 Task: Look for space in Sonāmukhi, India from 9th June, 2023 to 16th June, 2023 for 2 adults in price range Rs.8000 to Rs.16000. Place can be entire place with 2 bedrooms having 2 beds and 1 bathroom. Property type can be house, flat, guest house. Booking option can be shelf check-in. Required host language is English.
Action: Mouse moved to (406, 75)
Screenshot: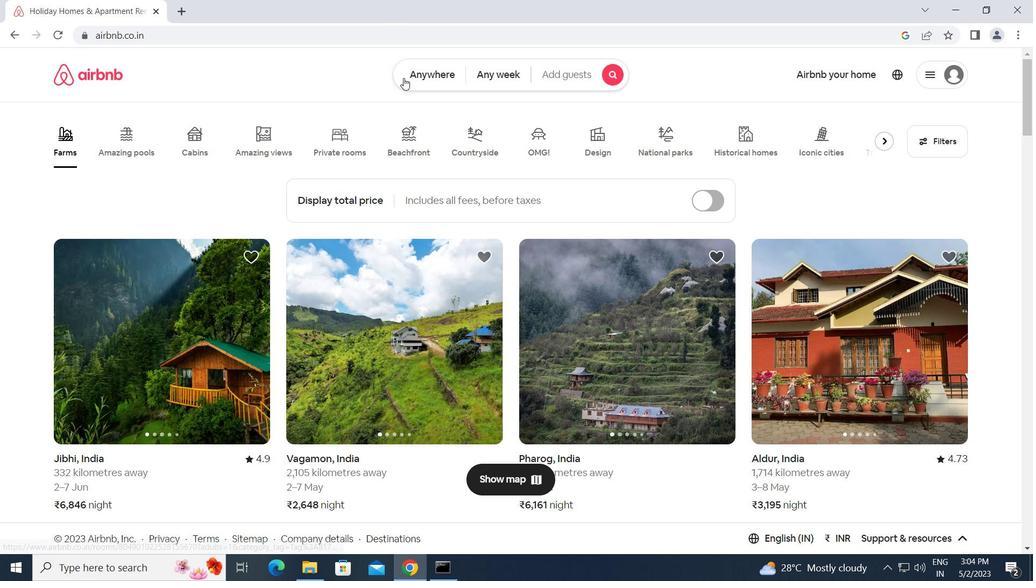 
Action: Mouse pressed left at (406, 75)
Screenshot: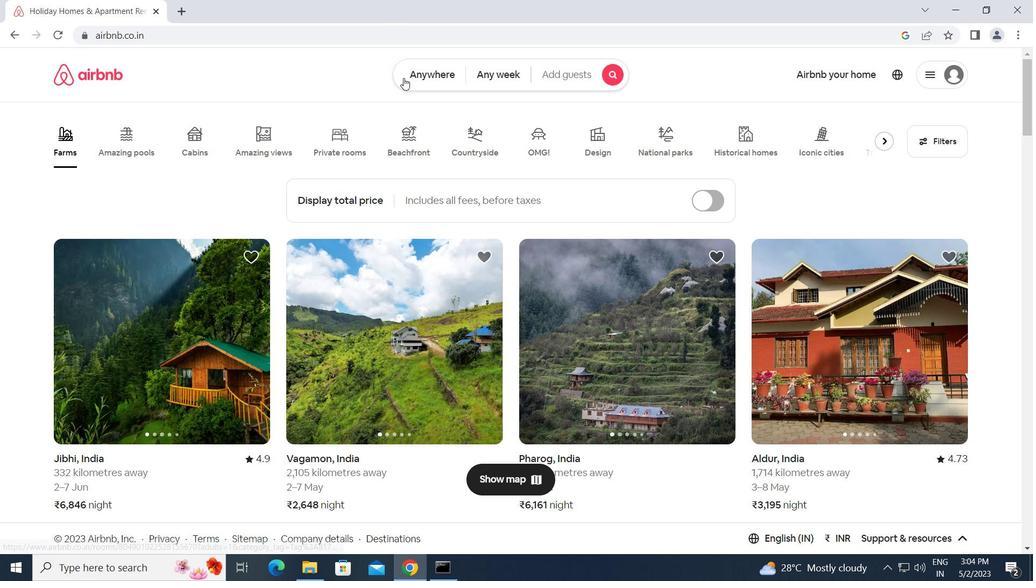
Action: Mouse moved to (351, 112)
Screenshot: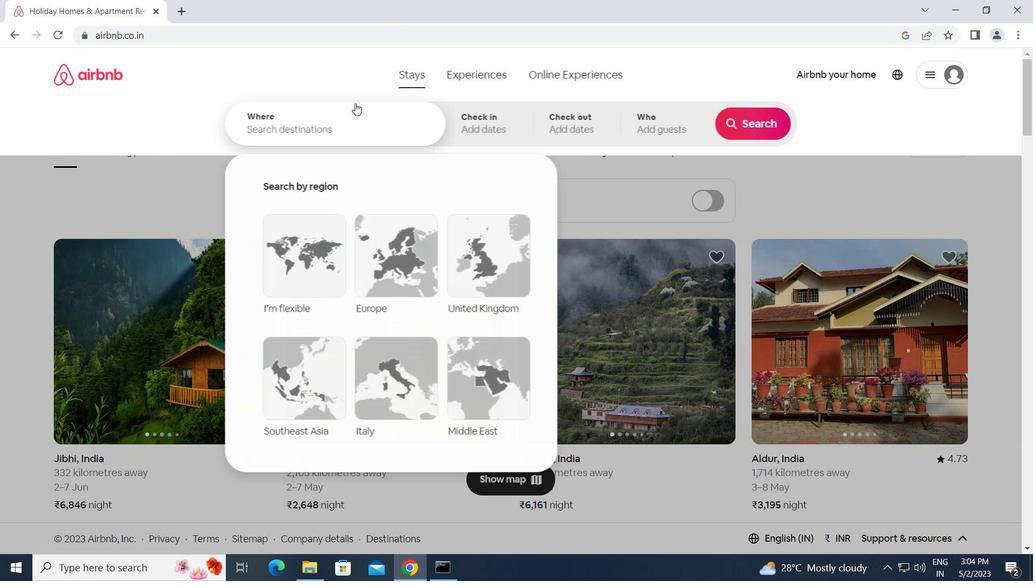 
Action: Mouse pressed left at (351, 112)
Screenshot: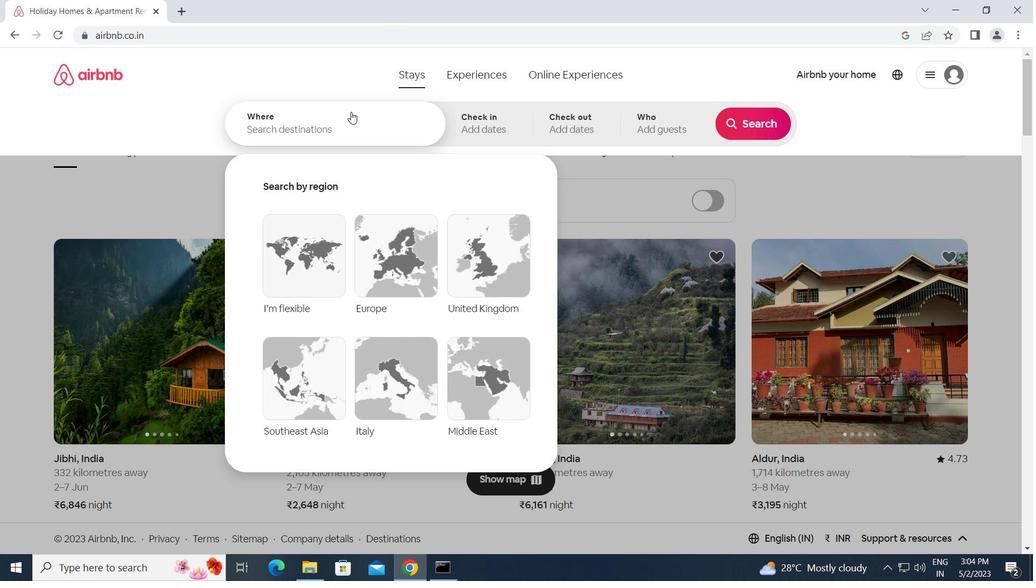 
Action: Key pressed s<Key.caps_lock>onamukhi,<Key.space><Key.caps_lock>i<Key.caps_lock>ndia<Key.enter>
Screenshot: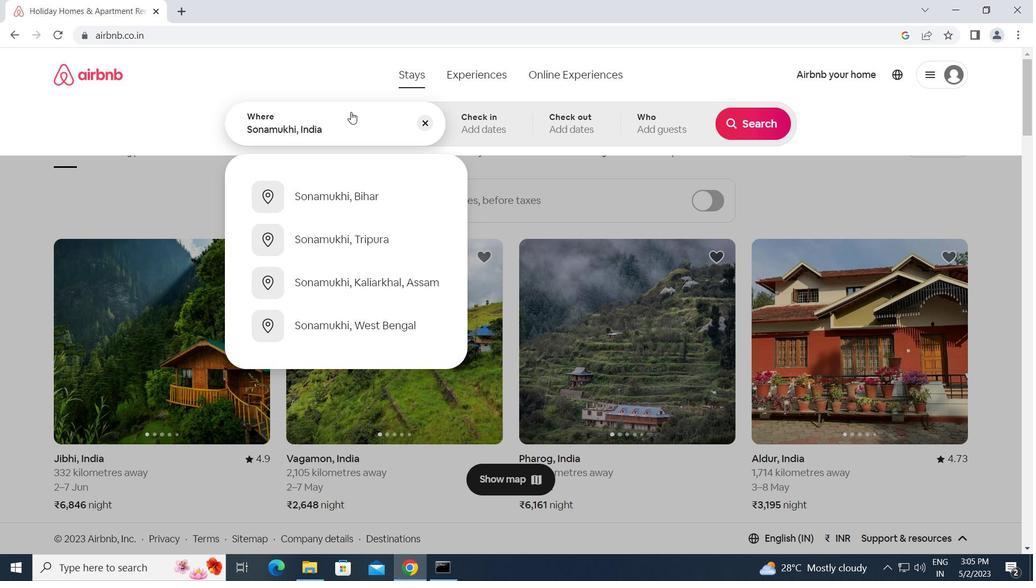 
Action: Mouse moved to (707, 318)
Screenshot: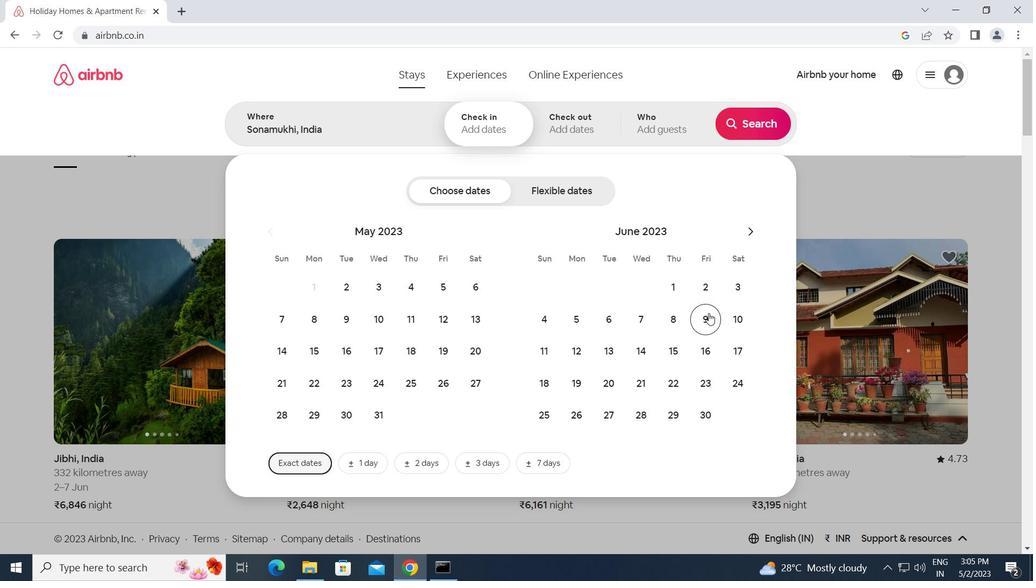 
Action: Mouse pressed left at (707, 318)
Screenshot: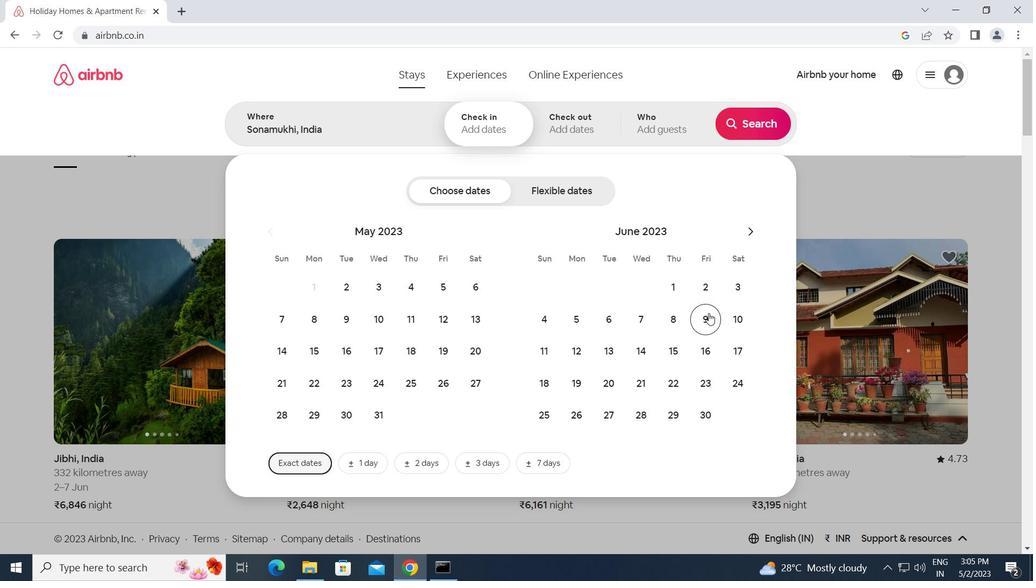 
Action: Mouse moved to (696, 346)
Screenshot: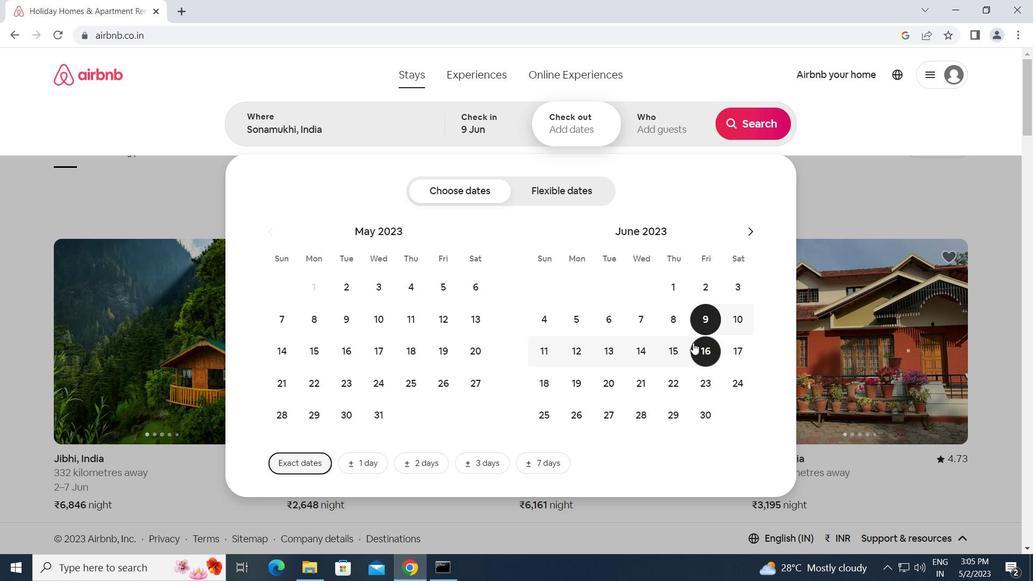 
Action: Mouse pressed left at (696, 346)
Screenshot: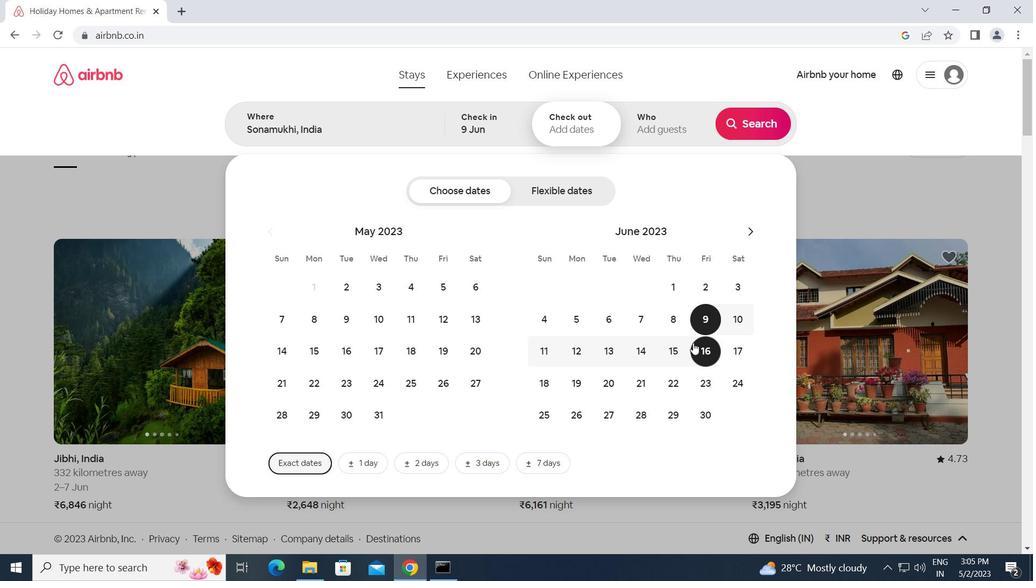 
Action: Mouse moved to (669, 122)
Screenshot: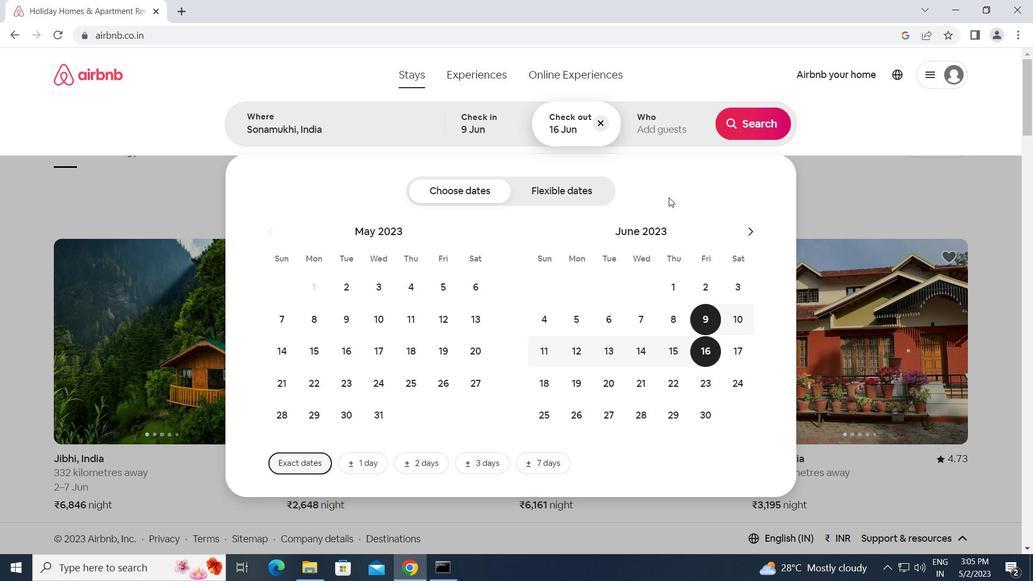 
Action: Mouse pressed left at (669, 122)
Screenshot: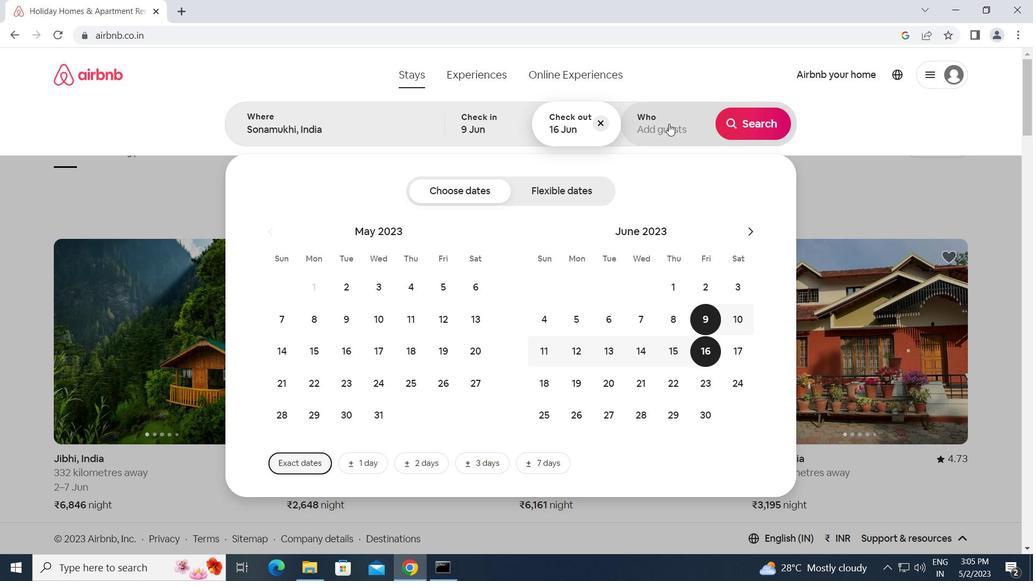 
Action: Mouse moved to (756, 187)
Screenshot: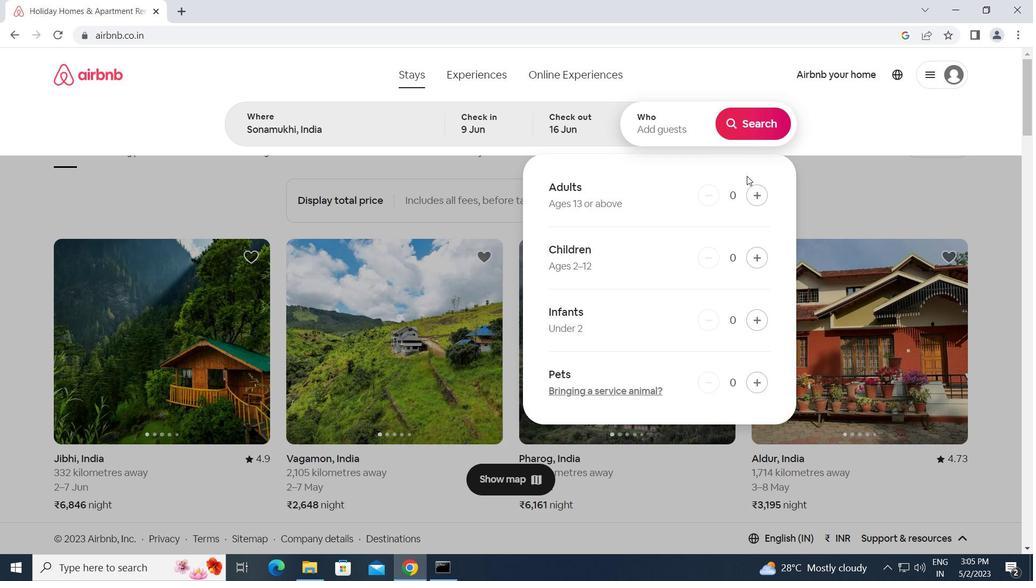 
Action: Mouse pressed left at (756, 187)
Screenshot: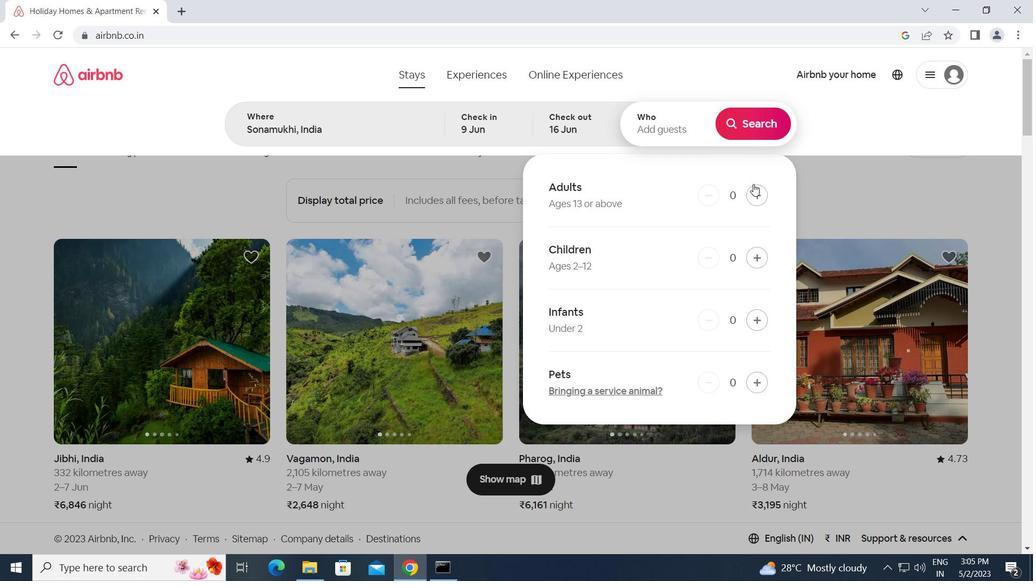 
Action: Mouse pressed left at (756, 187)
Screenshot: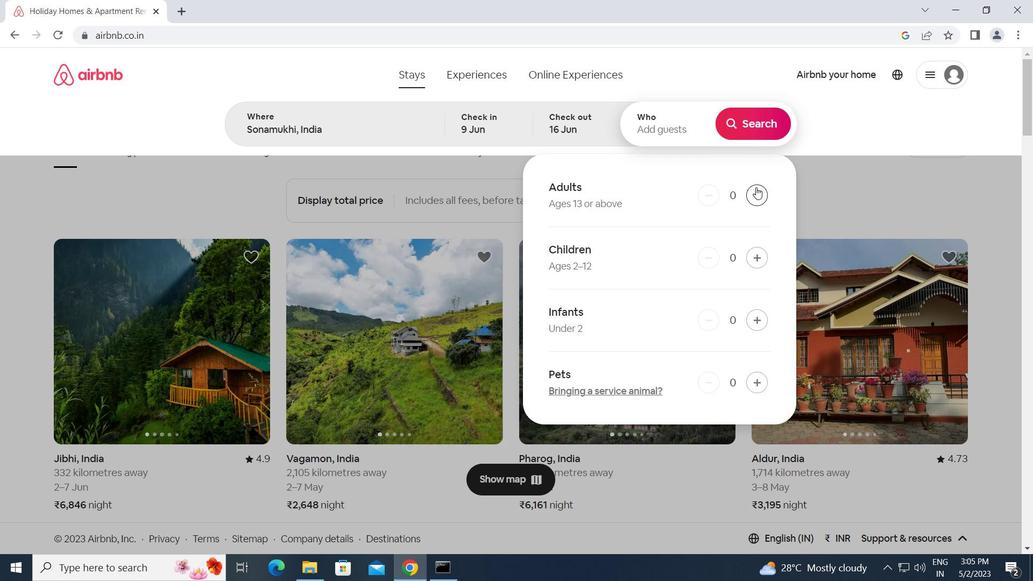 
Action: Mouse moved to (754, 126)
Screenshot: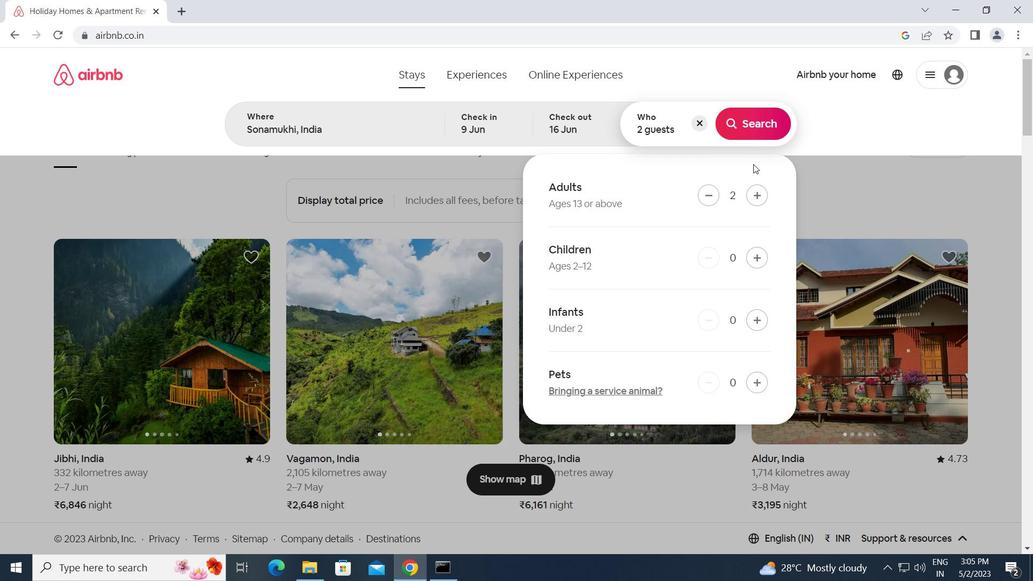 
Action: Mouse pressed left at (754, 126)
Screenshot: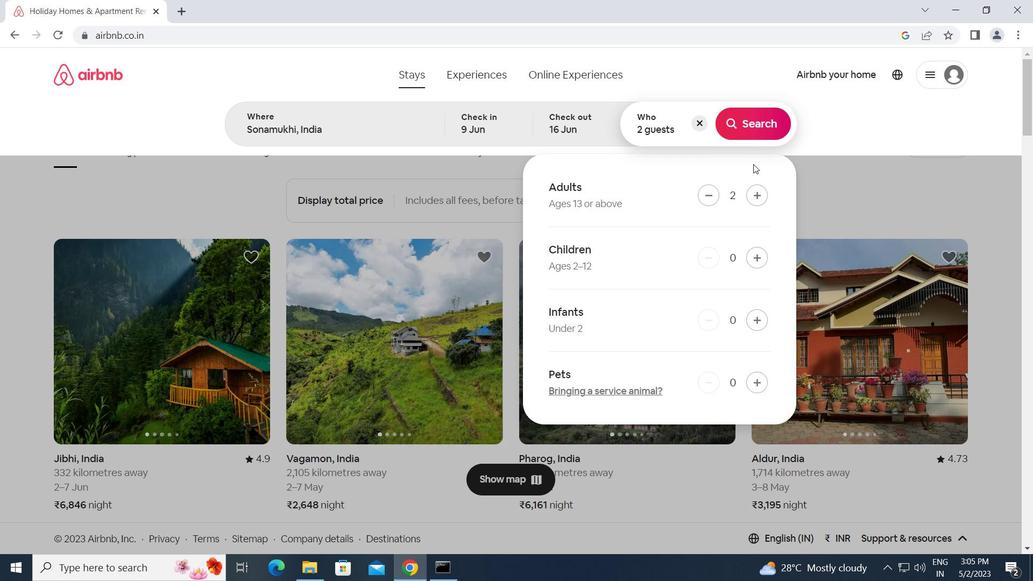 
Action: Mouse moved to (973, 132)
Screenshot: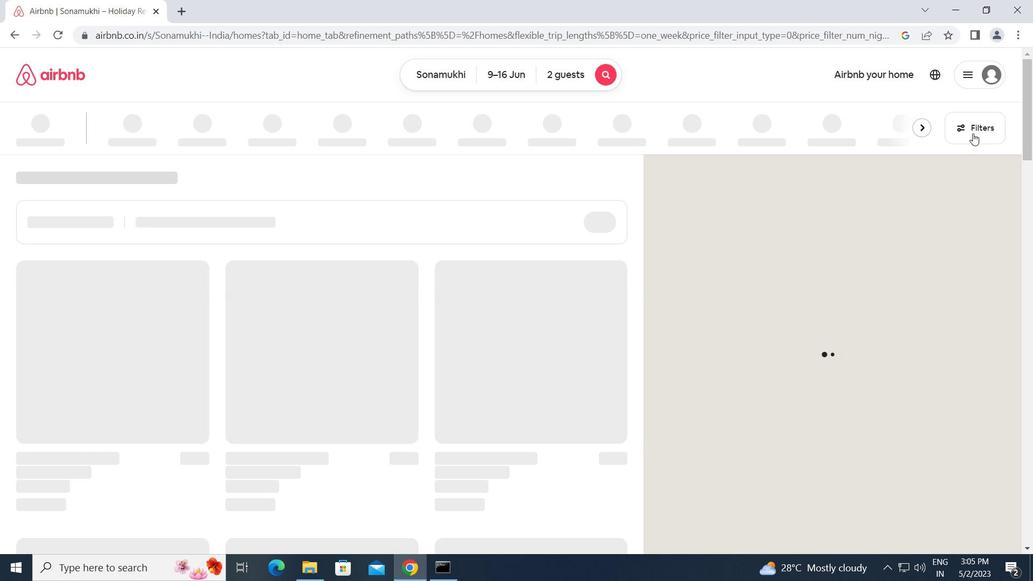 
Action: Mouse pressed left at (973, 132)
Screenshot: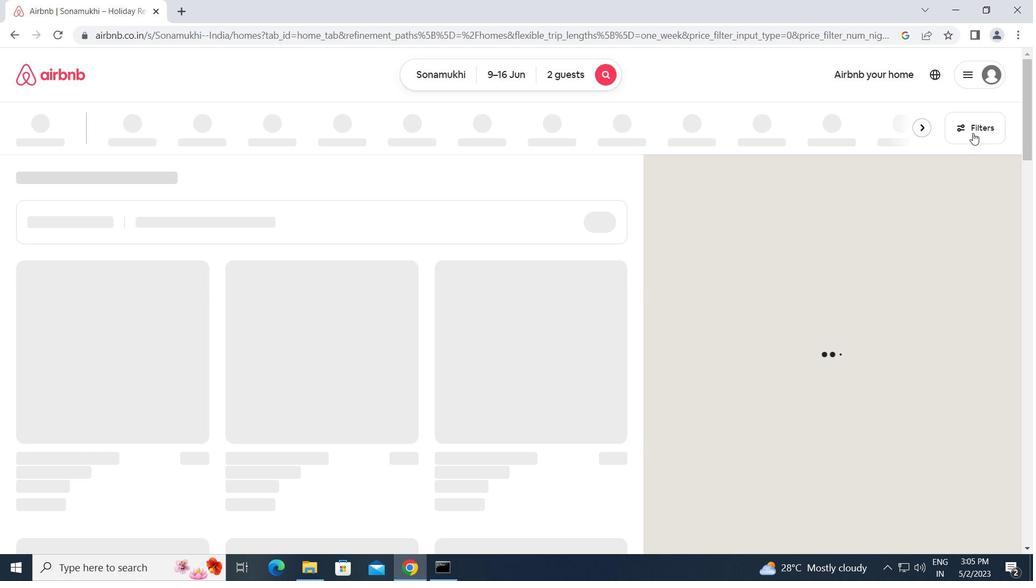 
Action: Mouse moved to (354, 301)
Screenshot: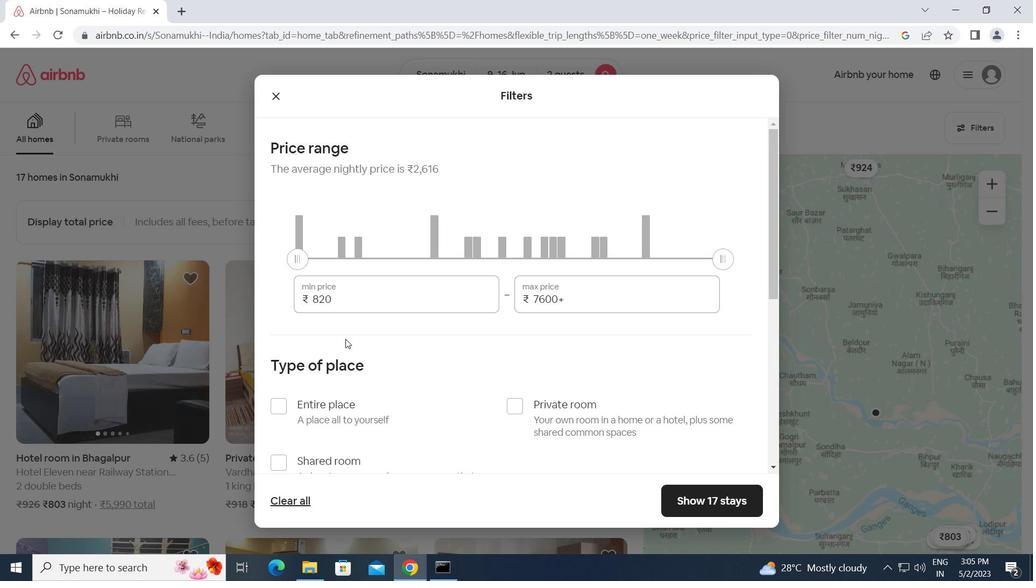 
Action: Mouse pressed left at (354, 301)
Screenshot: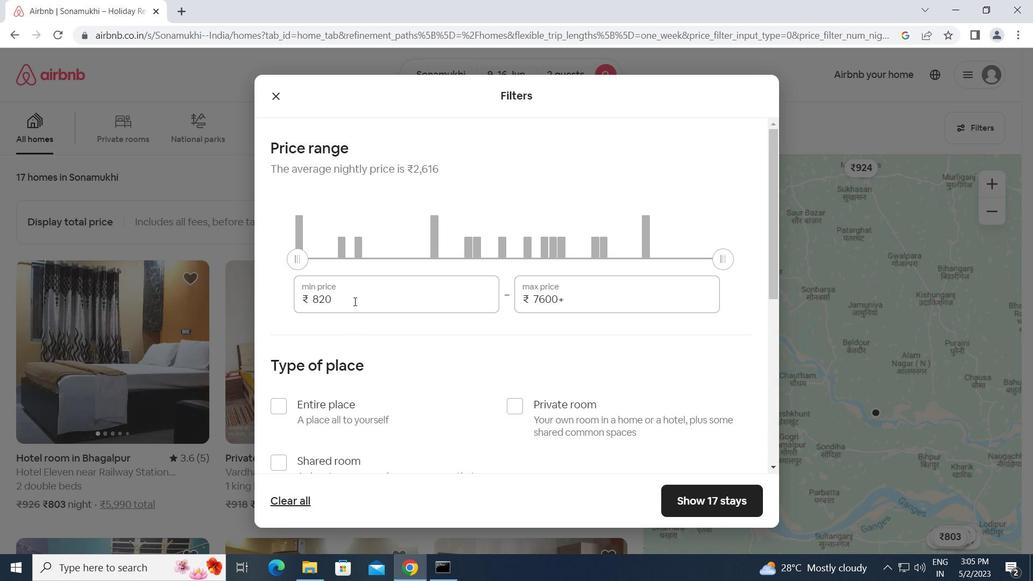 
Action: Mouse moved to (263, 301)
Screenshot: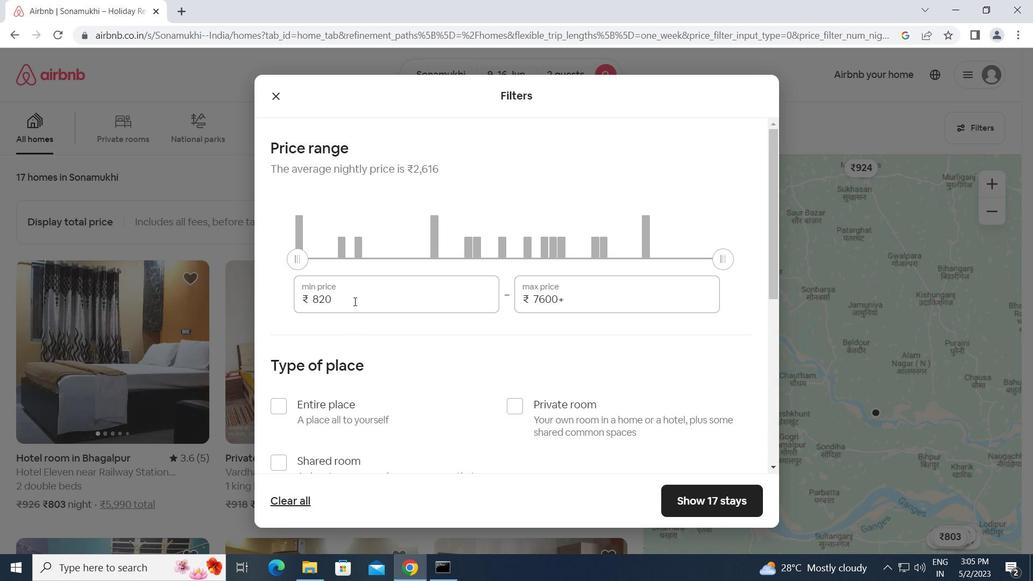 
Action: Key pressed 8000<Key.tab>16000
Screenshot: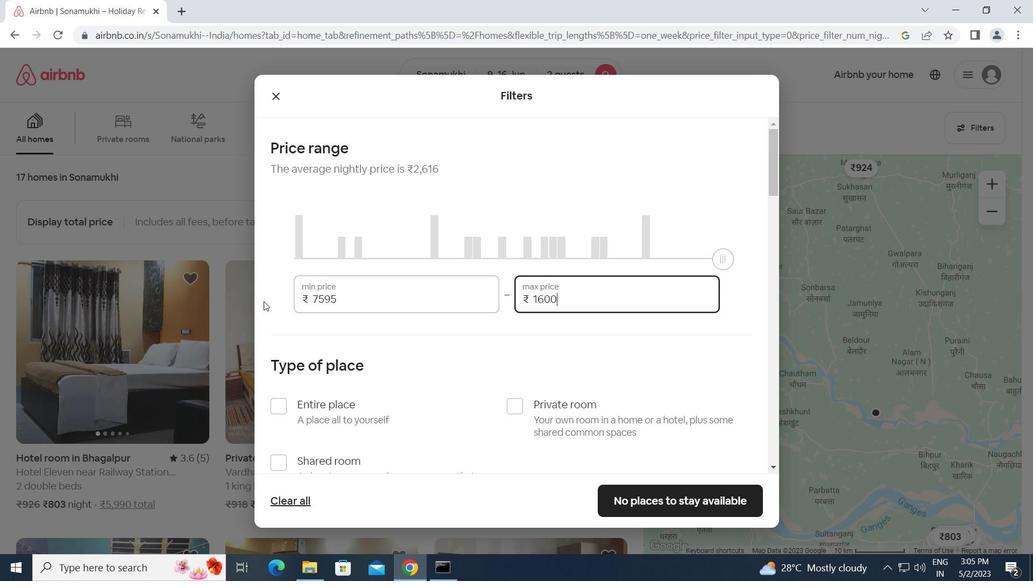 
Action: Mouse moved to (403, 355)
Screenshot: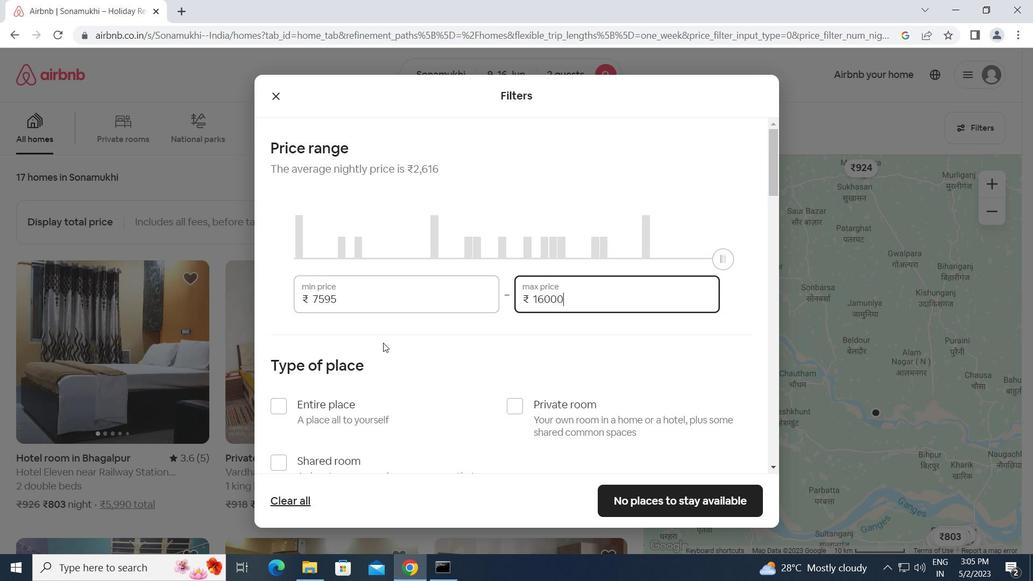 
Action: Mouse scrolled (403, 354) with delta (0, 0)
Screenshot: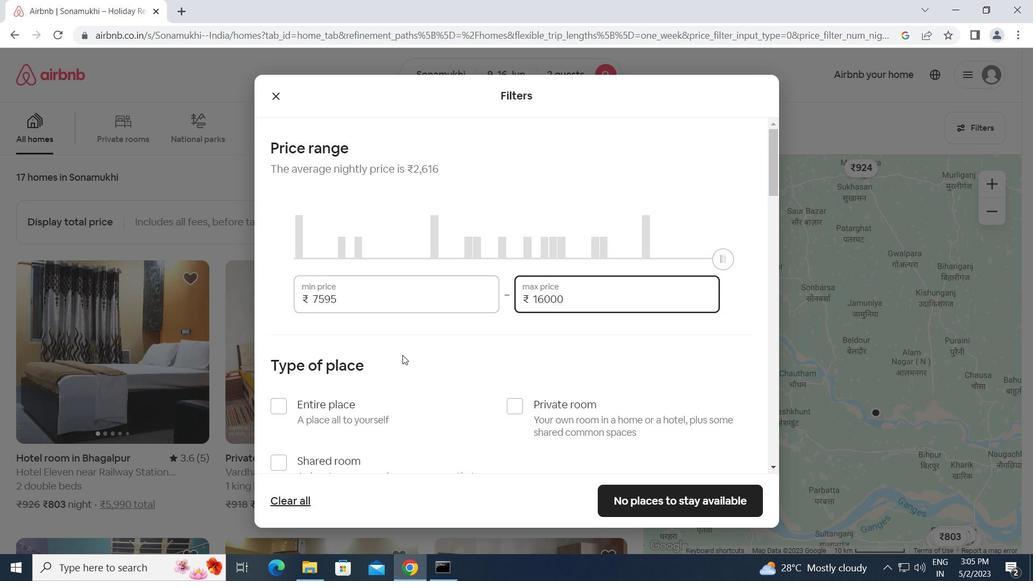 
Action: Mouse moved to (279, 335)
Screenshot: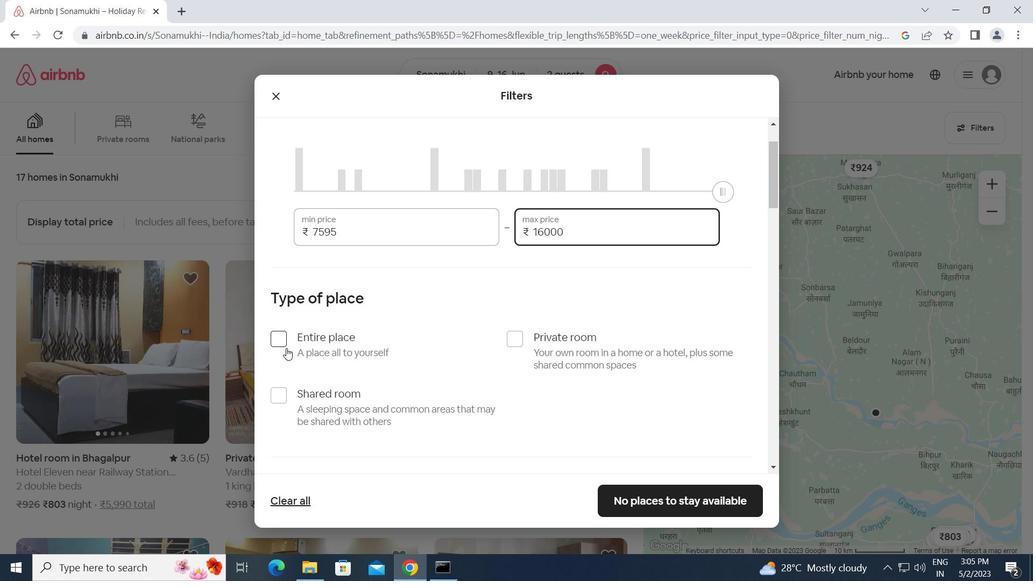 
Action: Mouse pressed left at (279, 335)
Screenshot: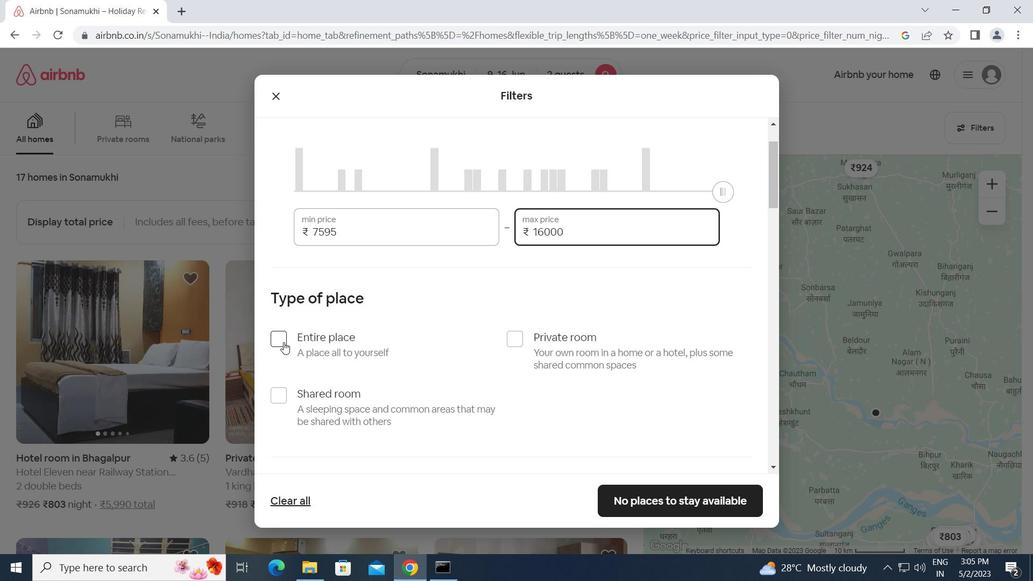 
Action: Mouse moved to (378, 359)
Screenshot: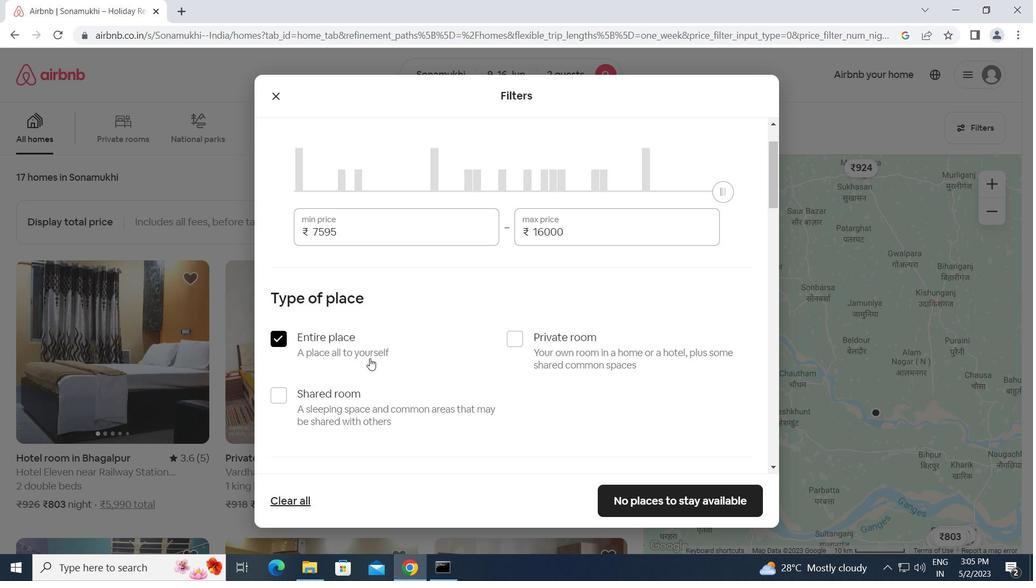 
Action: Mouse scrolled (378, 358) with delta (0, 0)
Screenshot: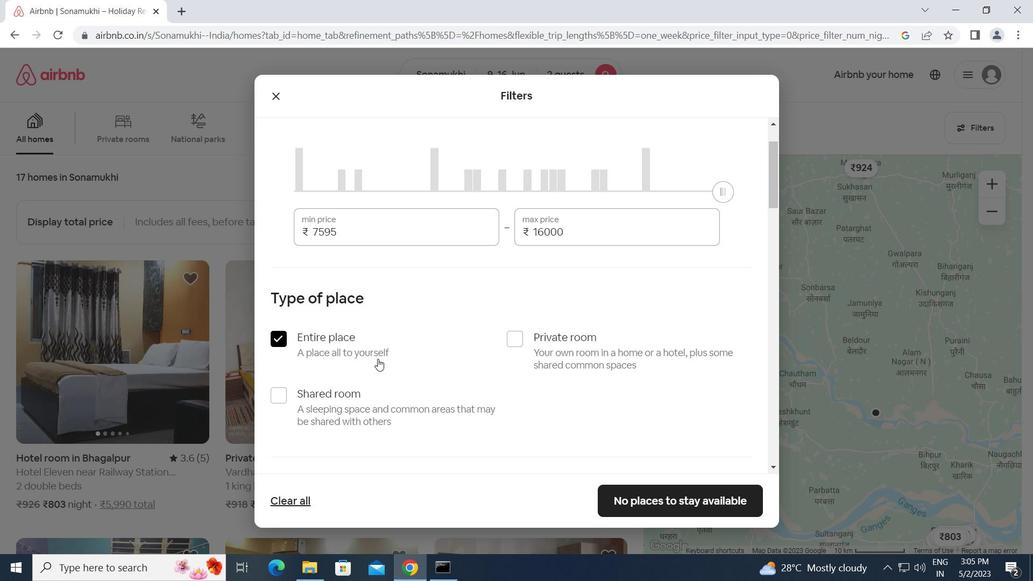 
Action: Mouse scrolled (378, 358) with delta (0, 0)
Screenshot: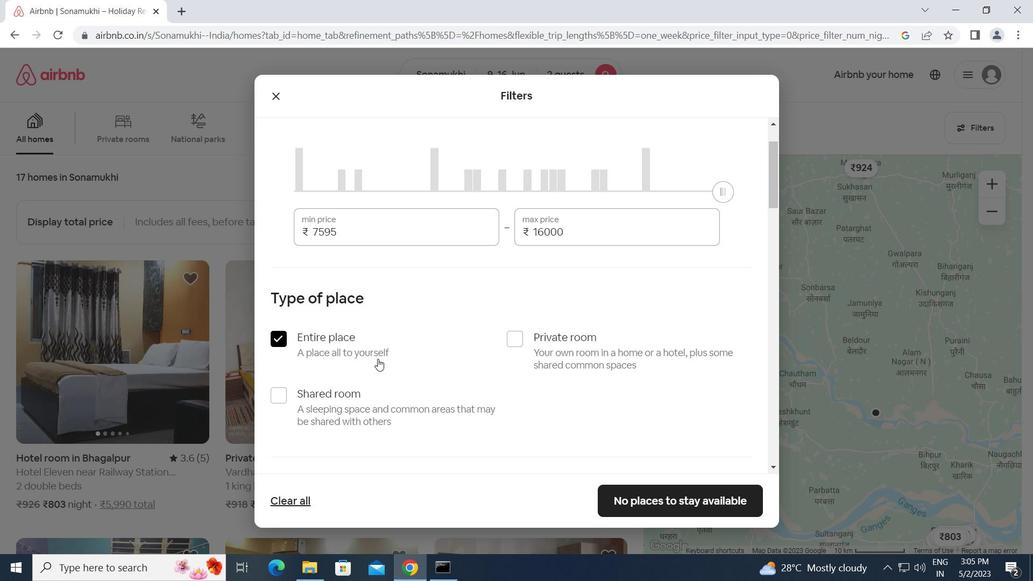 
Action: Mouse scrolled (378, 358) with delta (0, 0)
Screenshot: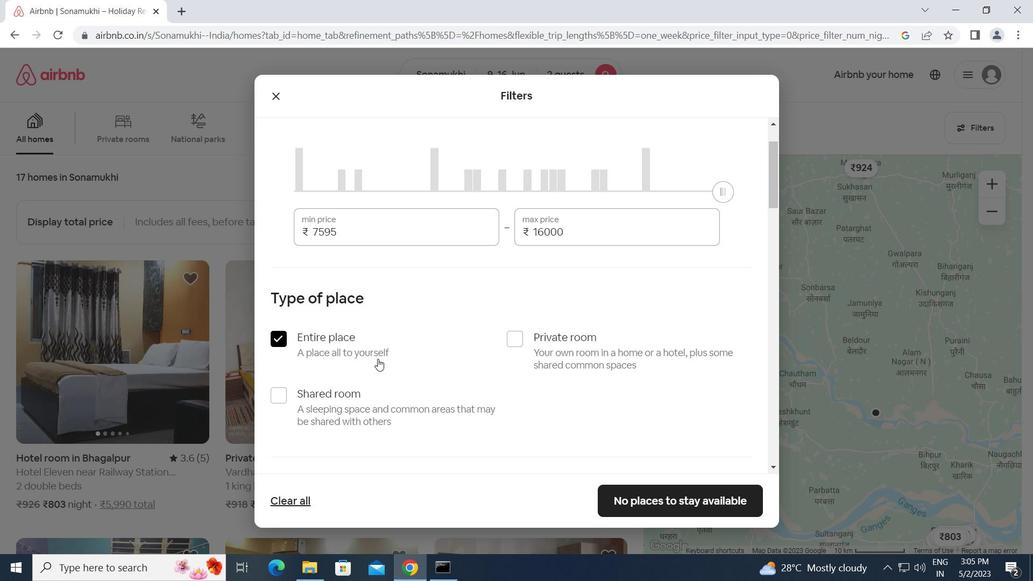 
Action: Mouse moved to (378, 359)
Screenshot: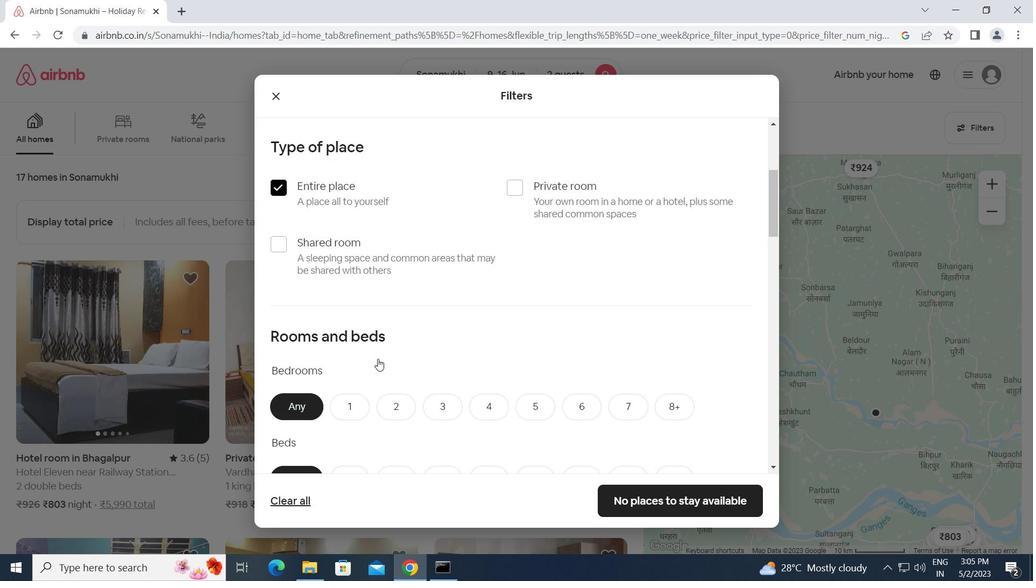 
Action: Mouse scrolled (378, 358) with delta (0, 0)
Screenshot: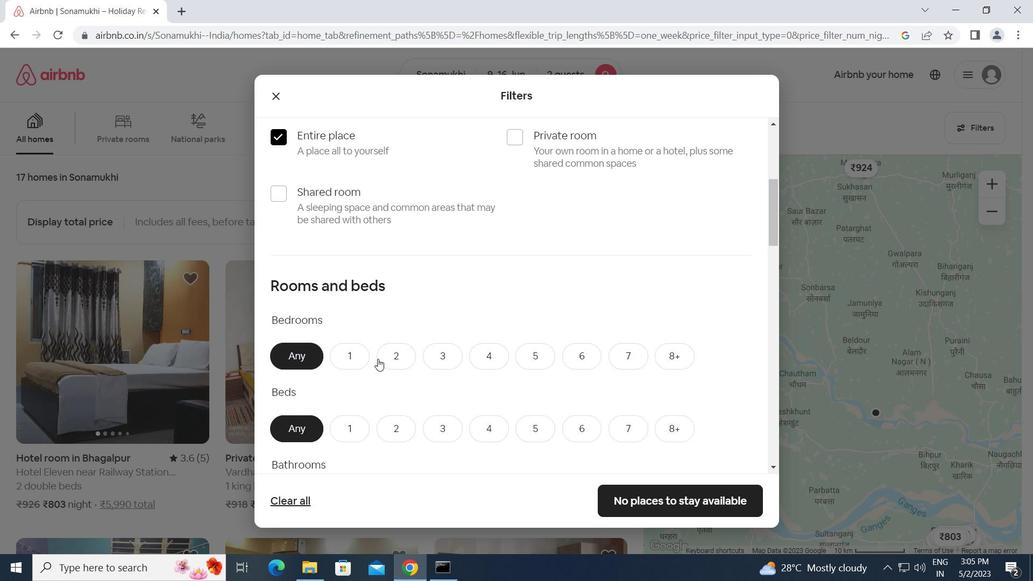 
Action: Mouse scrolled (378, 358) with delta (0, 0)
Screenshot: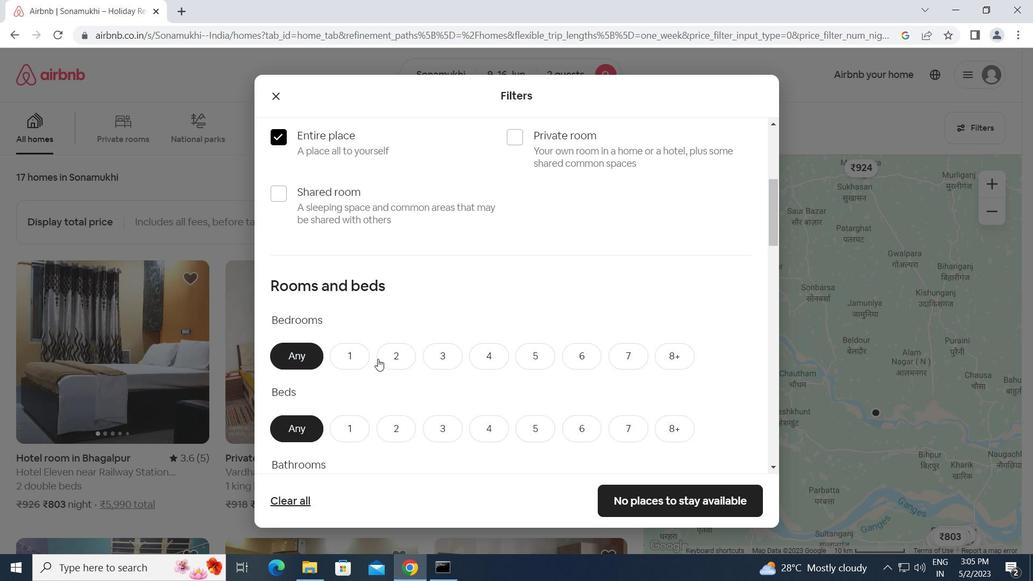 
Action: Mouse moved to (395, 225)
Screenshot: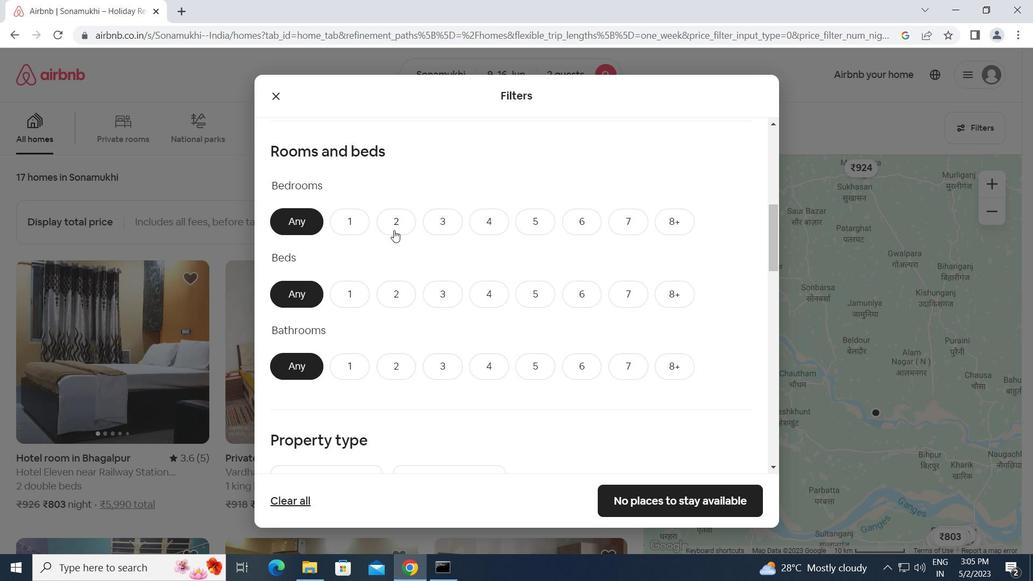 
Action: Mouse pressed left at (395, 225)
Screenshot: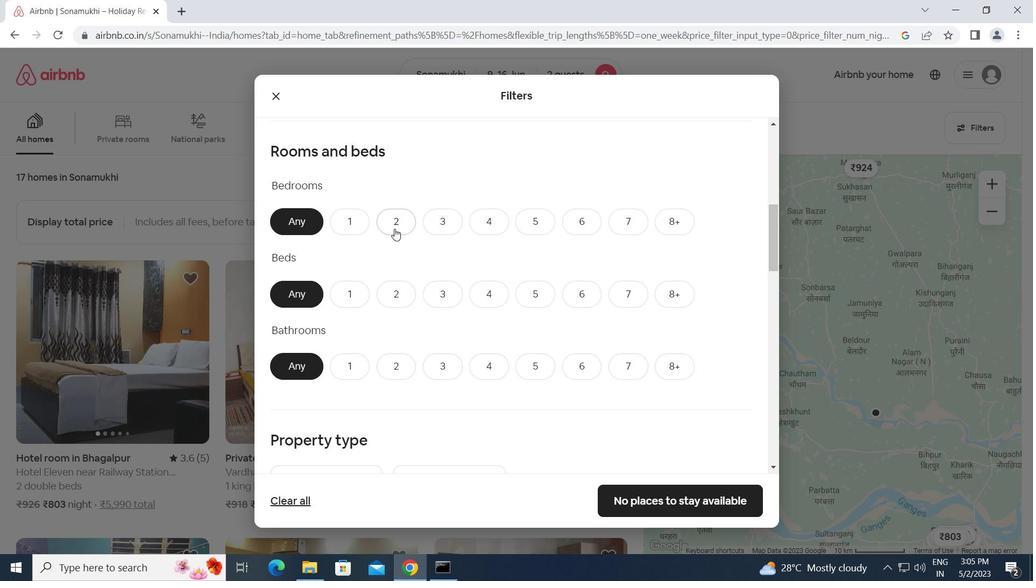 
Action: Mouse moved to (402, 294)
Screenshot: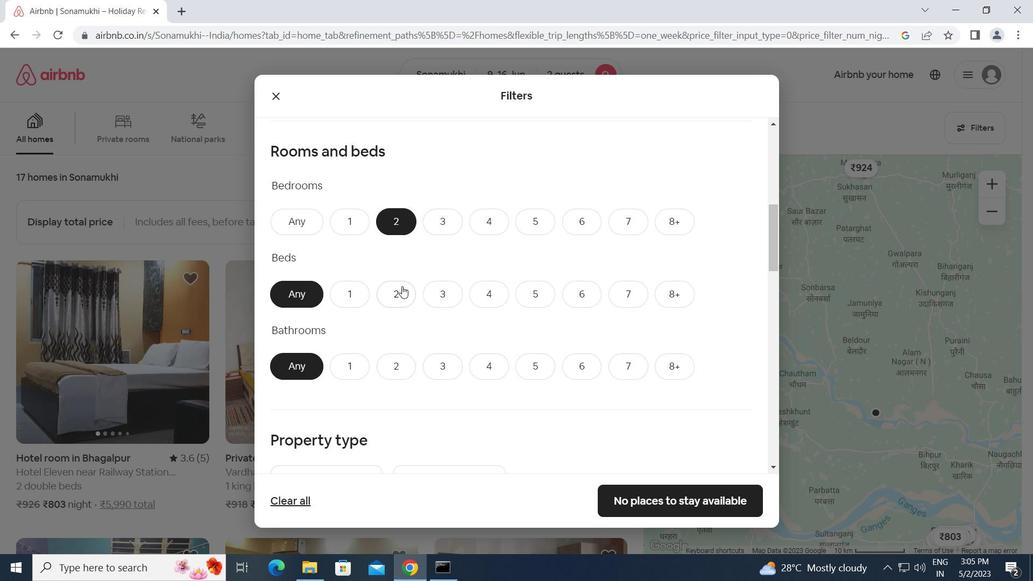 
Action: Mouse pressed left at (402, 294)
Screenshot: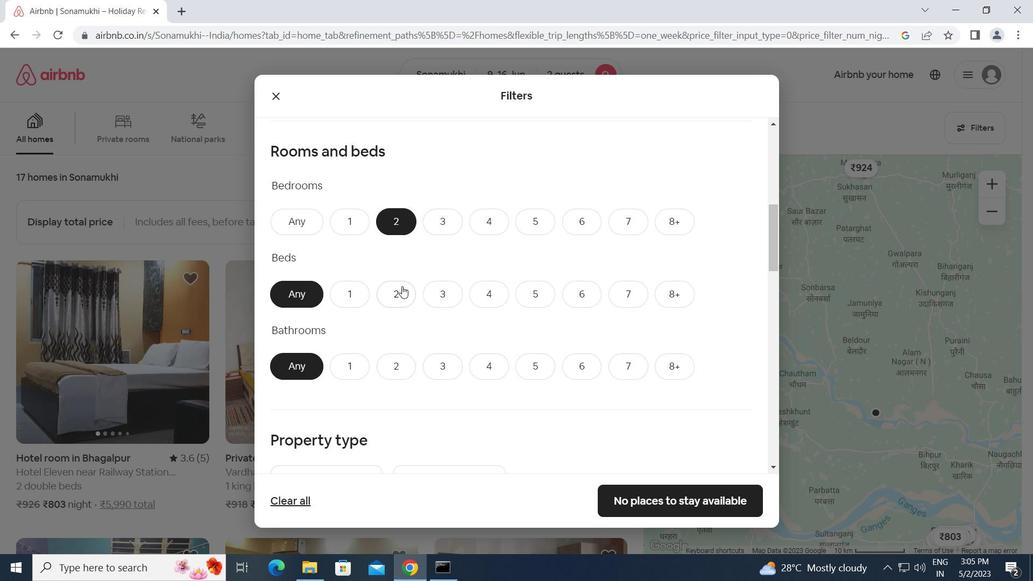 
Action: Mouse moved to (348, 369)
Screenshot: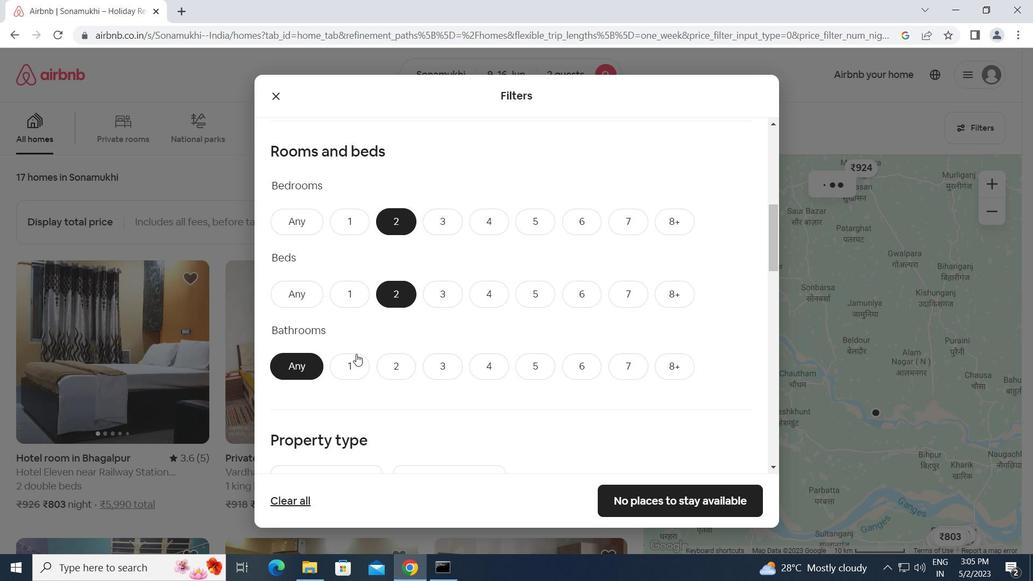 
Action: Mouse pressed left at (348, 369)
Screenshot: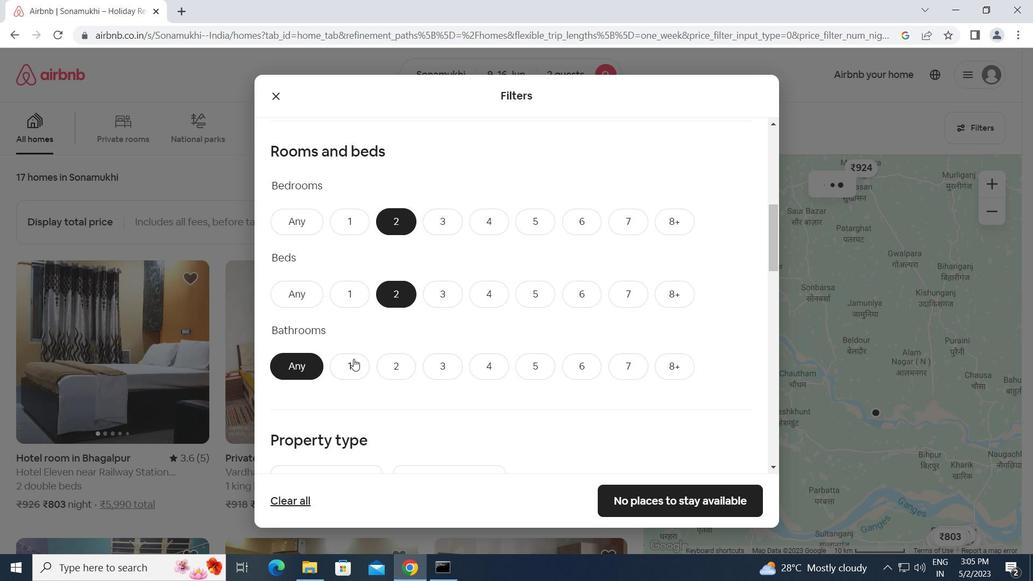 
Action: Mouse moved to (460, 373)
Screenshot: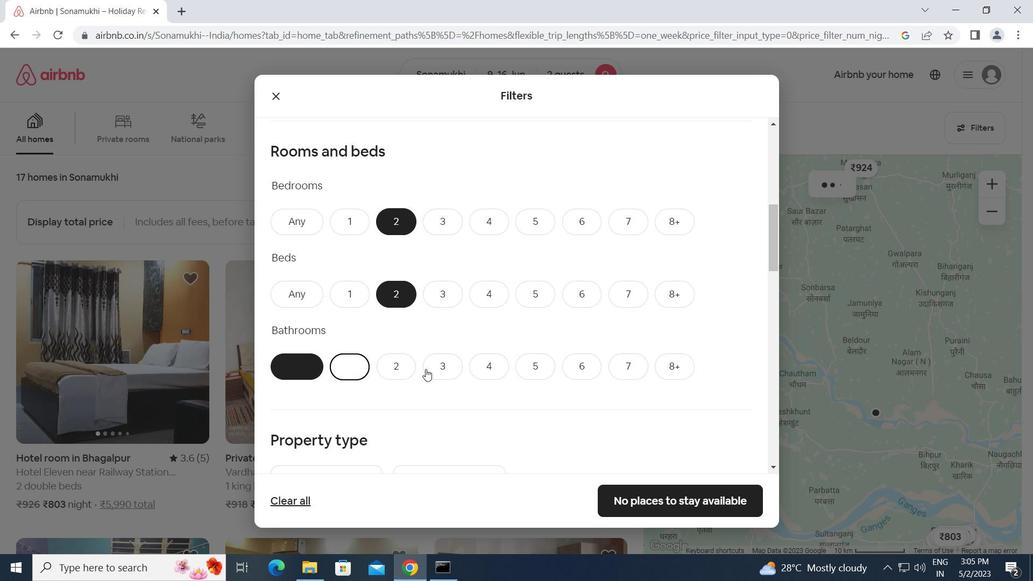
Action: Mouse scrolled (460, 373) with delta (0, 0)
Screenshot: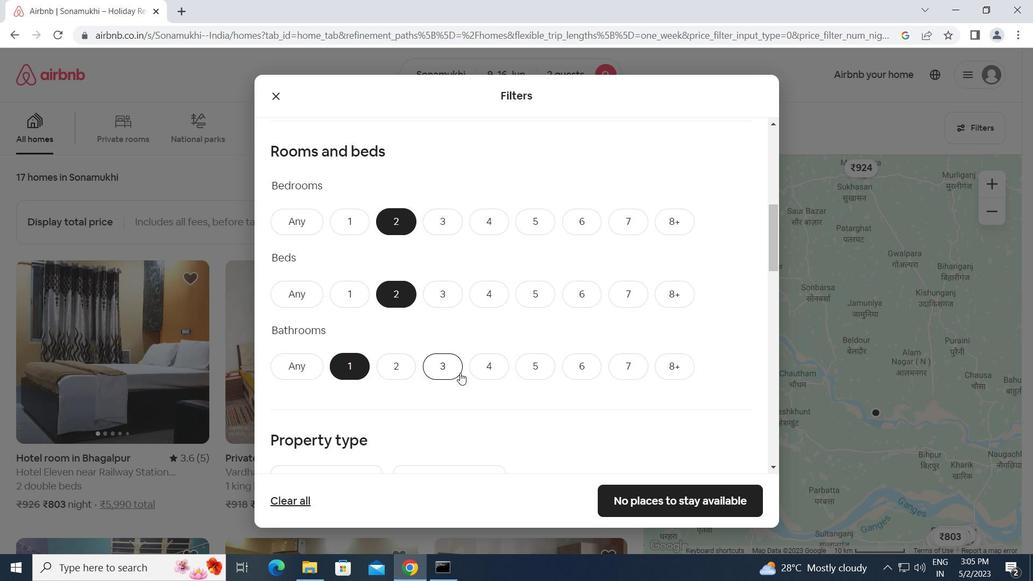 
Action: Mouse scrolled (460, 373) with delta (0, 0)
Screenshot: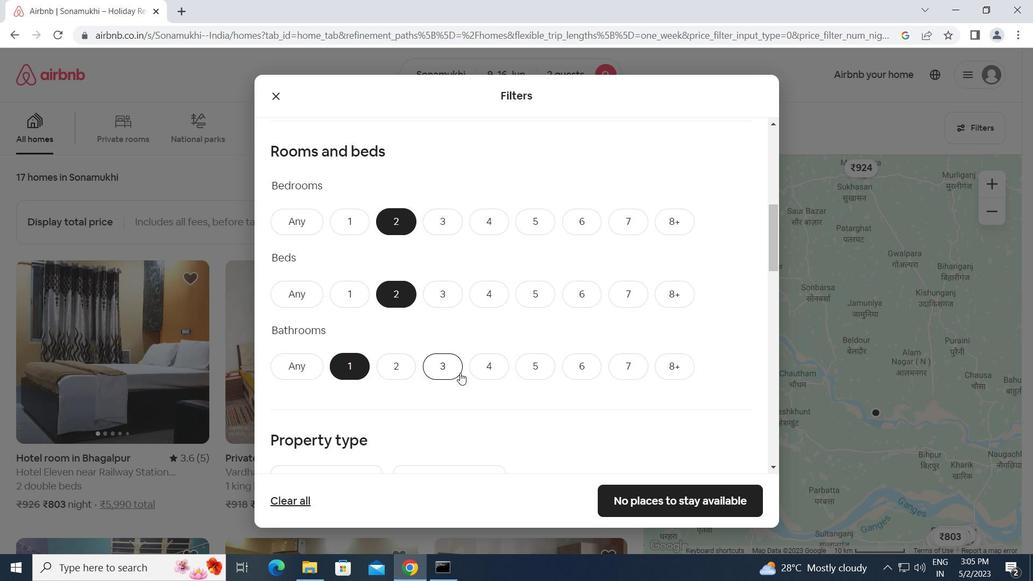 
Action: Mouse moved to (354, 360)
Screenshot: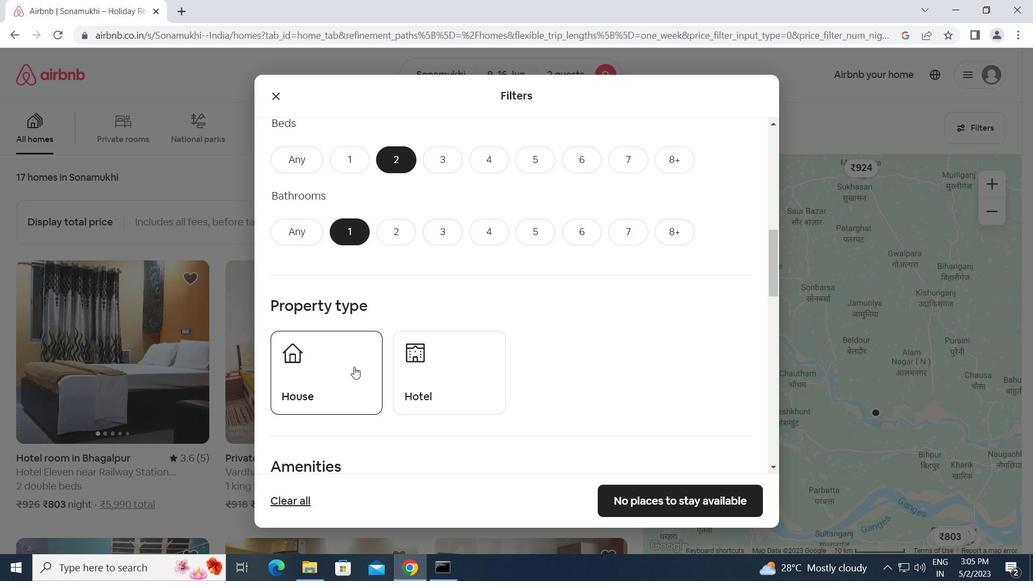 
Action: Mouse pressed left at (354, 360)
Screenshot: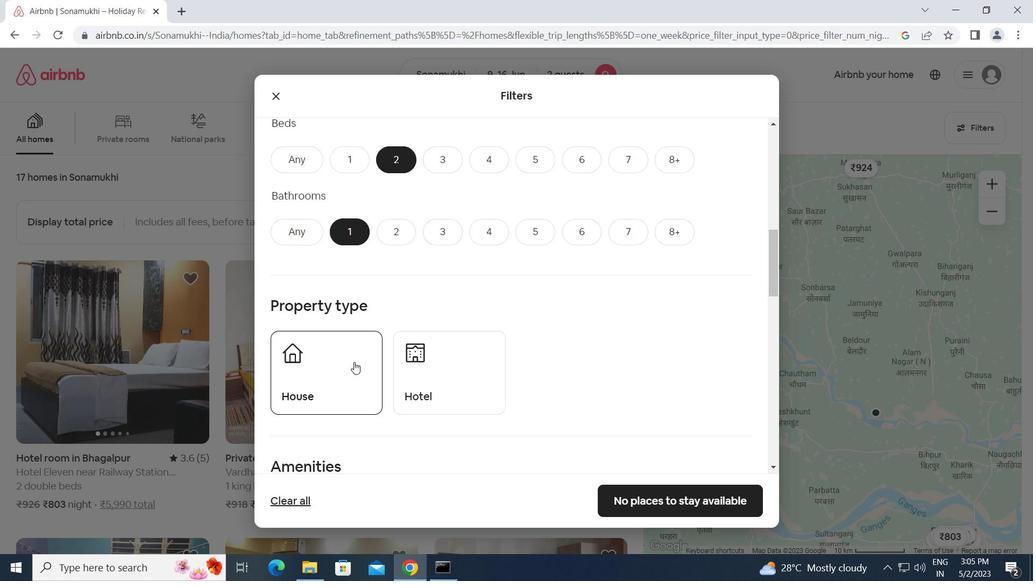 
Action: Mouse scrolled (354, 360) with delta (0, 0)
Screenshot: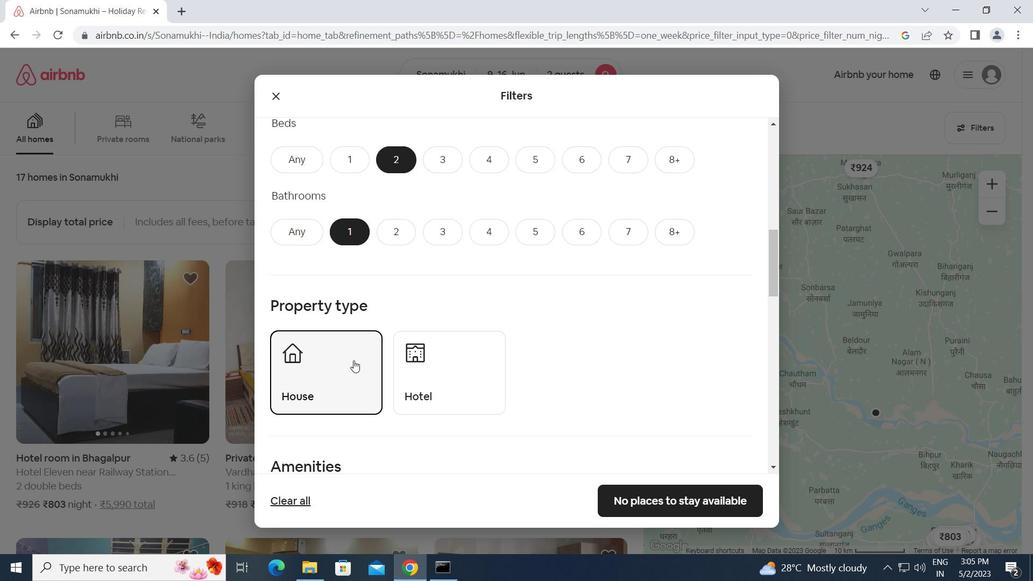 
Action: Mouse scrolled (354, 360) with delta (0, 0)
Screenshot: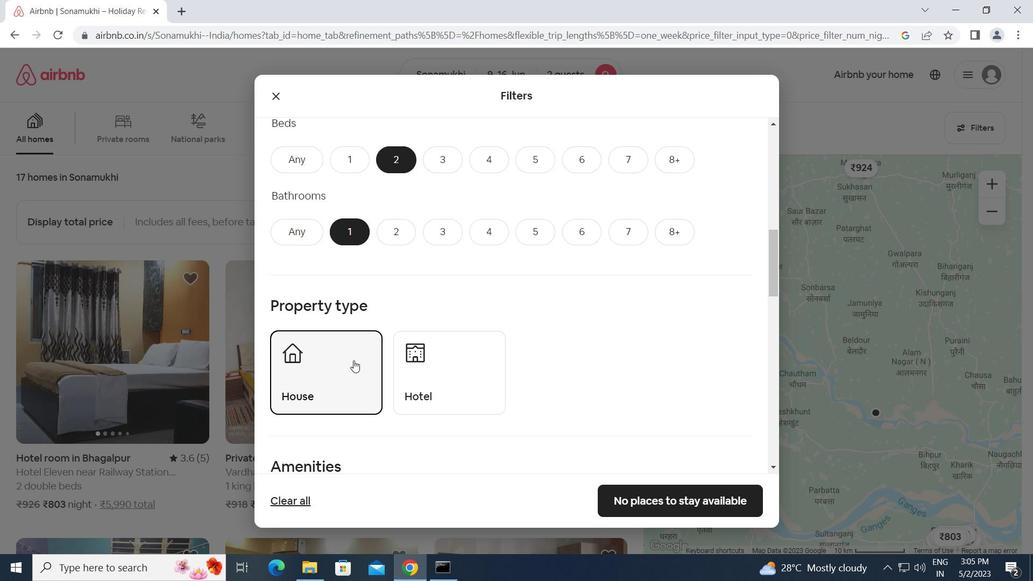 
Action: Mouse scrolled (354, 360) with delta (0, 0)
Screenshot: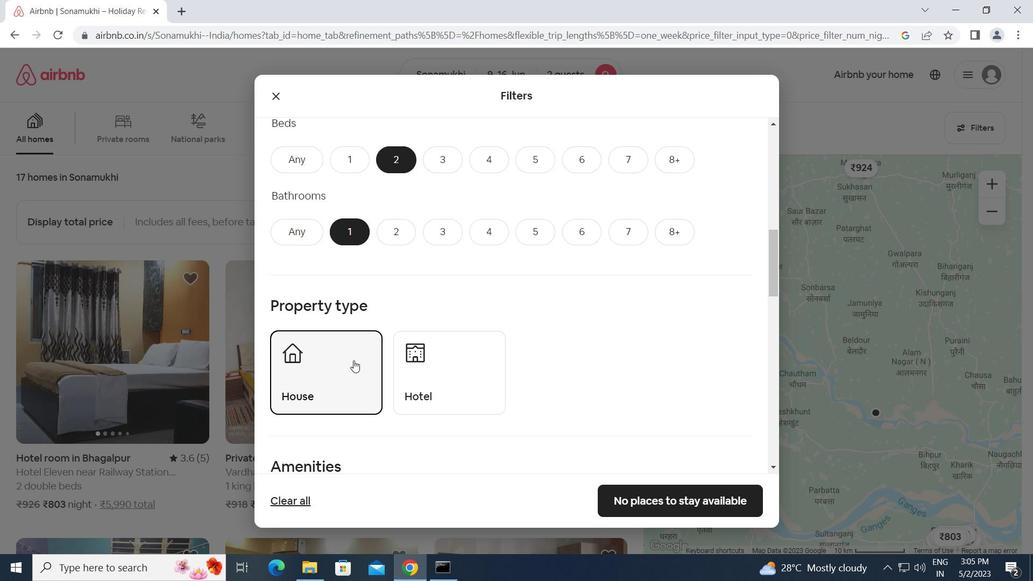 
Action: Mouse scrolled (354, 360) with delta (0, 0)
Screenshot: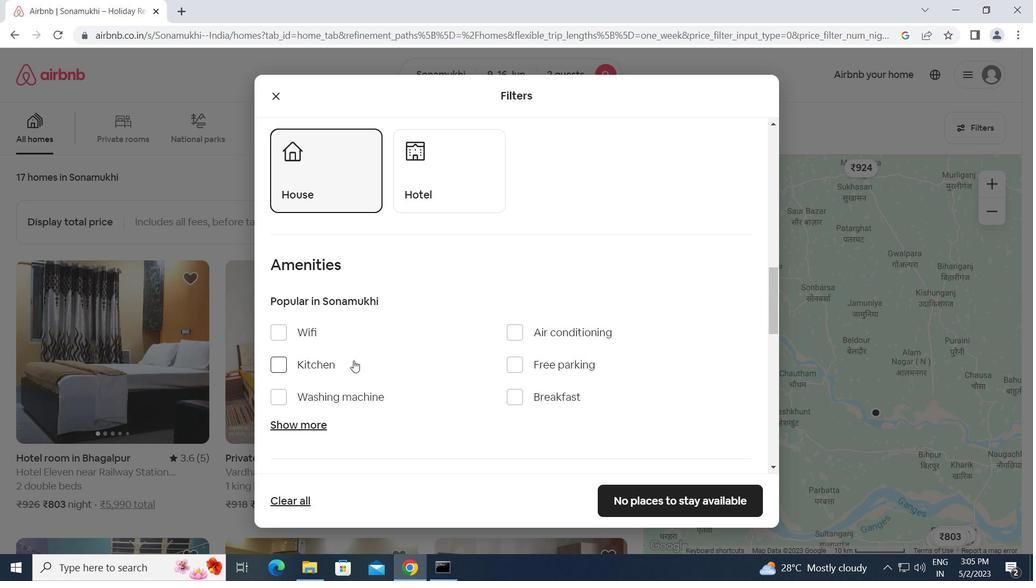
Action: Mouse scrolled (354, 360) with delta (0, 0)
Screenshot: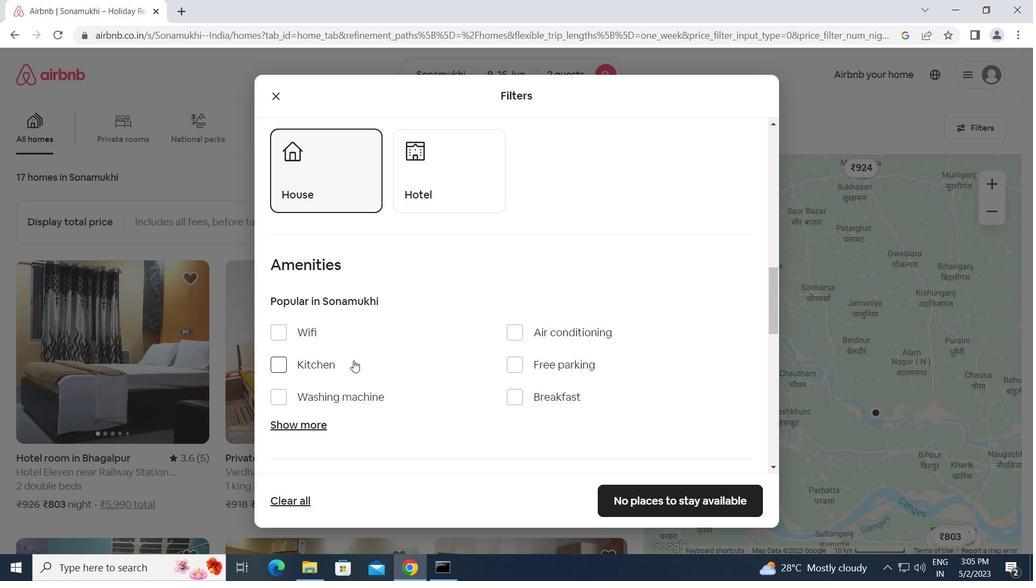 
Action: Mouse scrolled (354, 360) with delta (0, 0)
Screenshot: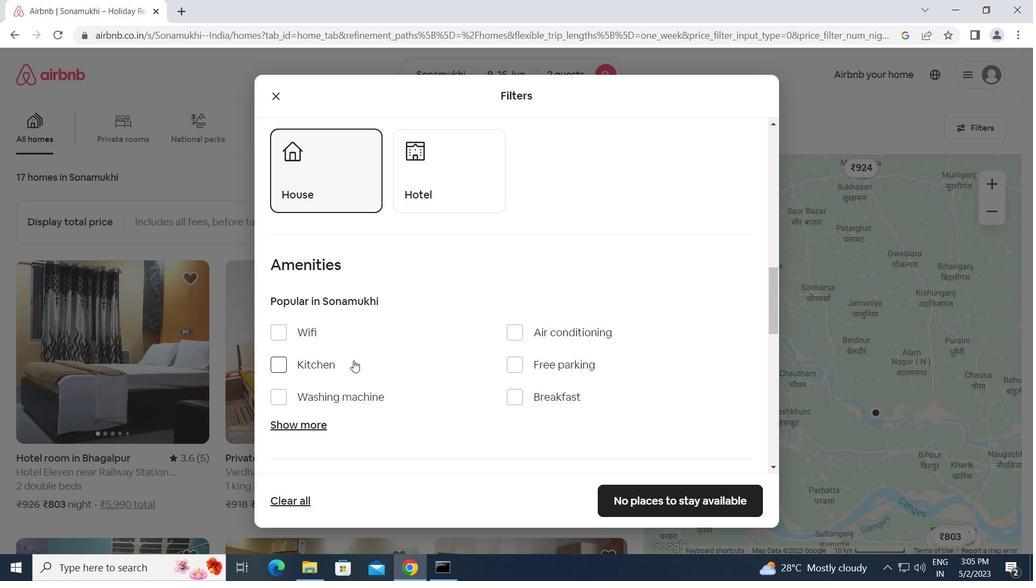 
Action: Mouse scrolled (354, 360) with delta (0, 0)
Screenshot: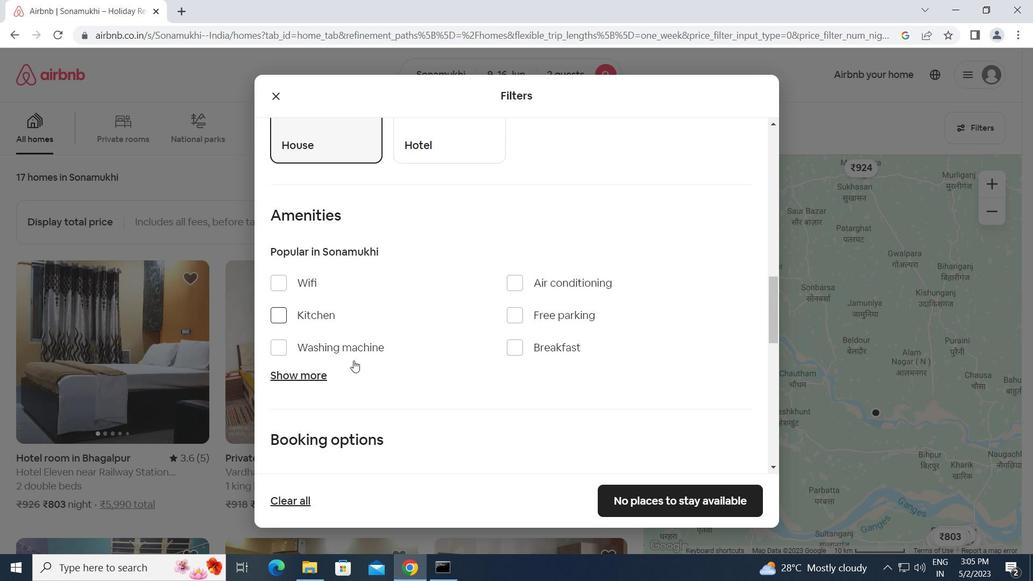 
Action: Mouse moved to (719, 308)
Screenshot: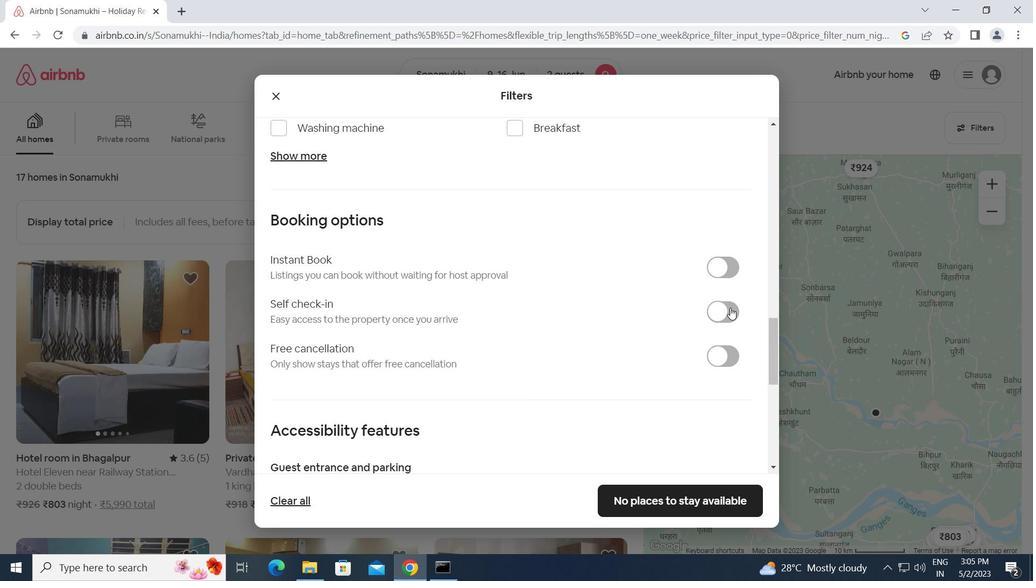 
Action: Mouse pressed left at (719, 308)
Screenshot: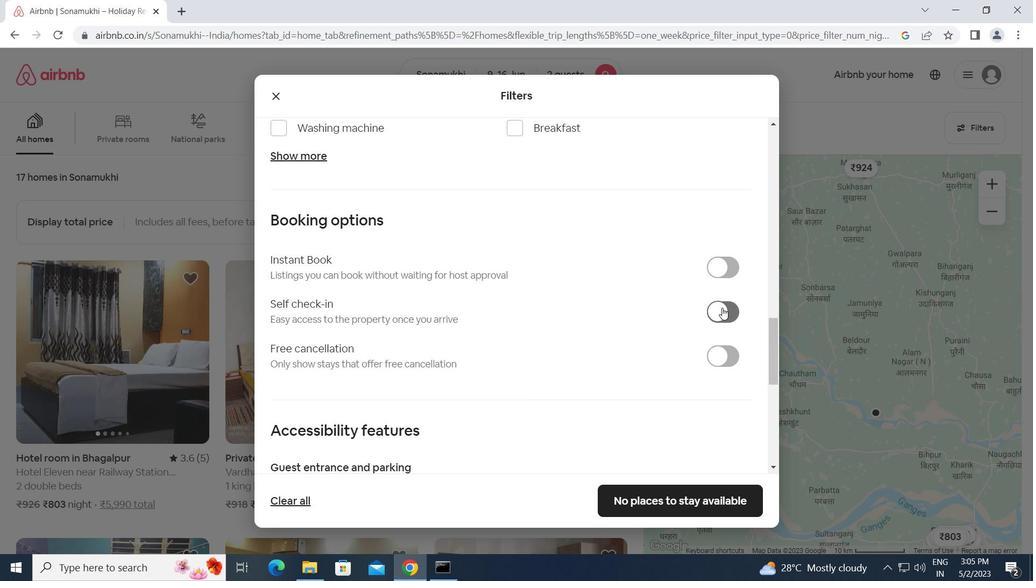 
Action: Mouse moved to (631, 347)
Screenshot: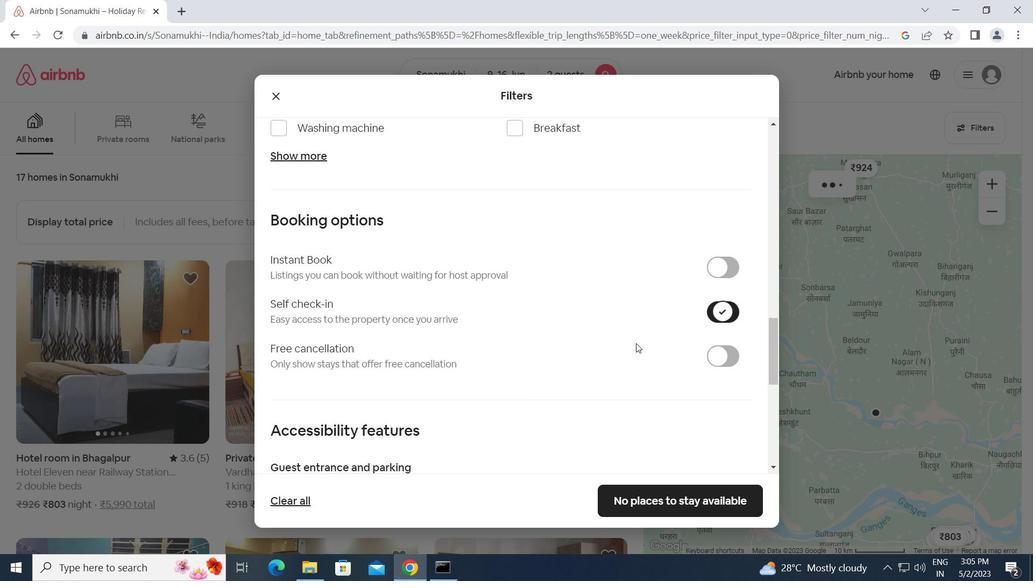 
Action: Mouse scrolled (631, 346) with delta (0, 0)
Screenshot: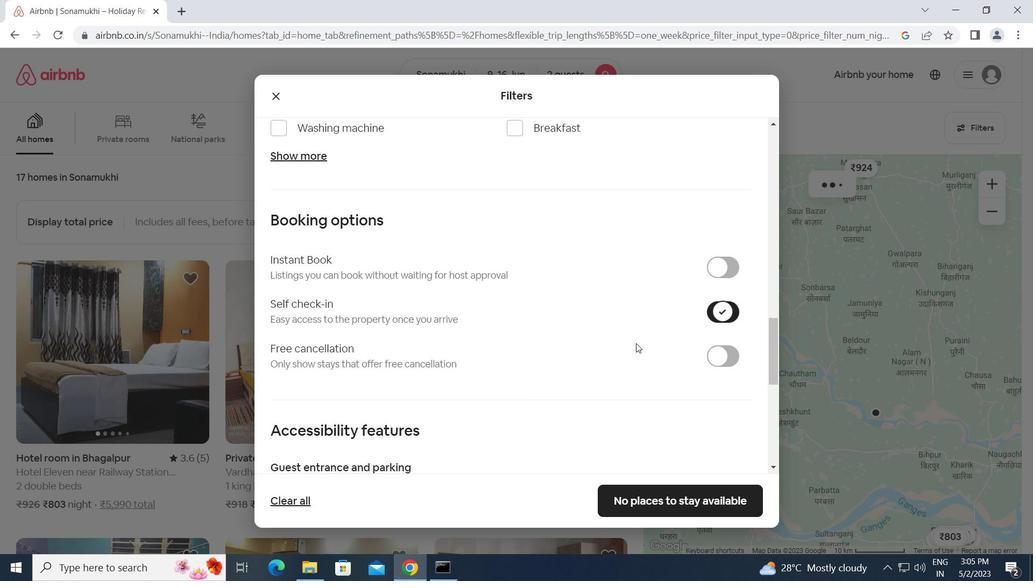 
Action: Mouse moved to (631, 347)
Screenshot: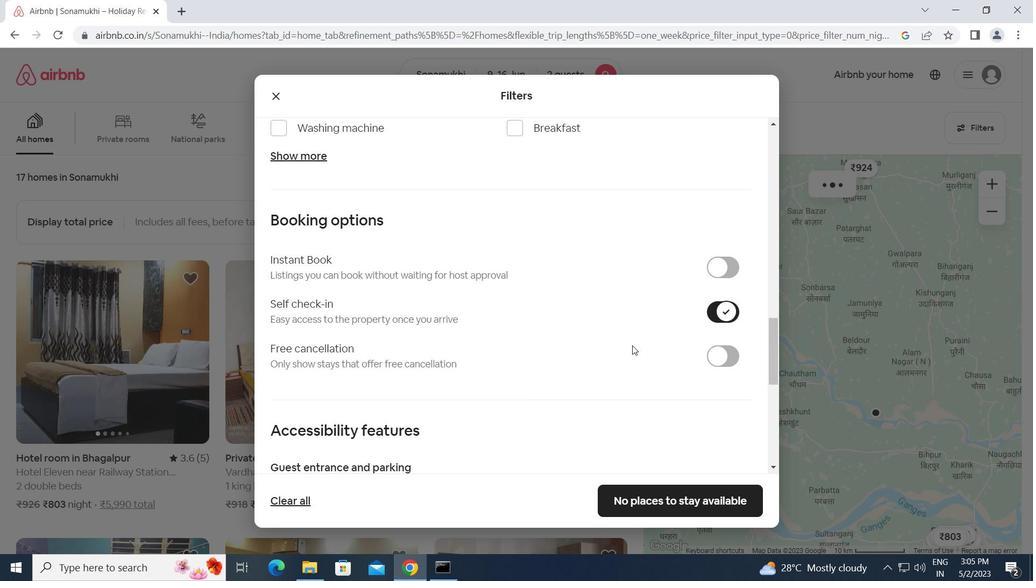 
Action: Mouse scrolled (631, 347) with delta (0, 0)
Screenshot: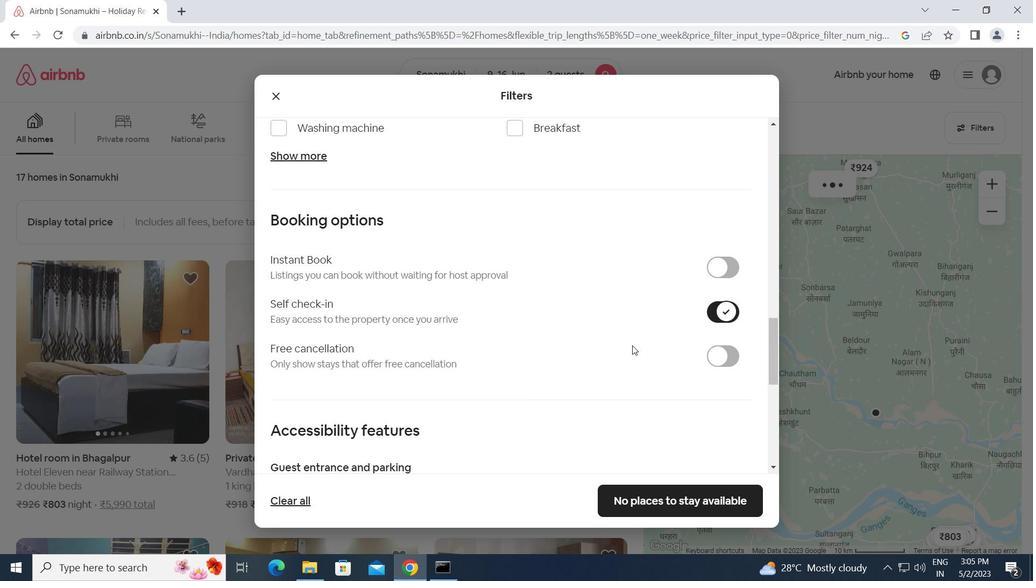 
Action: Mouse scrolled (631, 347) with delta (0, 0)
Screenshot: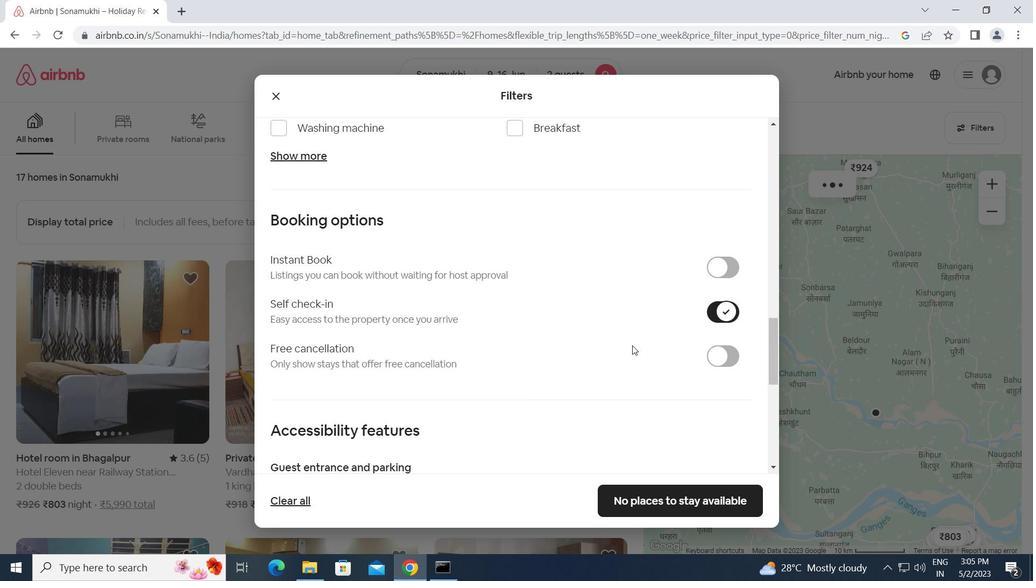 
Action: Mouse scrolled (631, 347) with delta (0, 0)
Screenshot: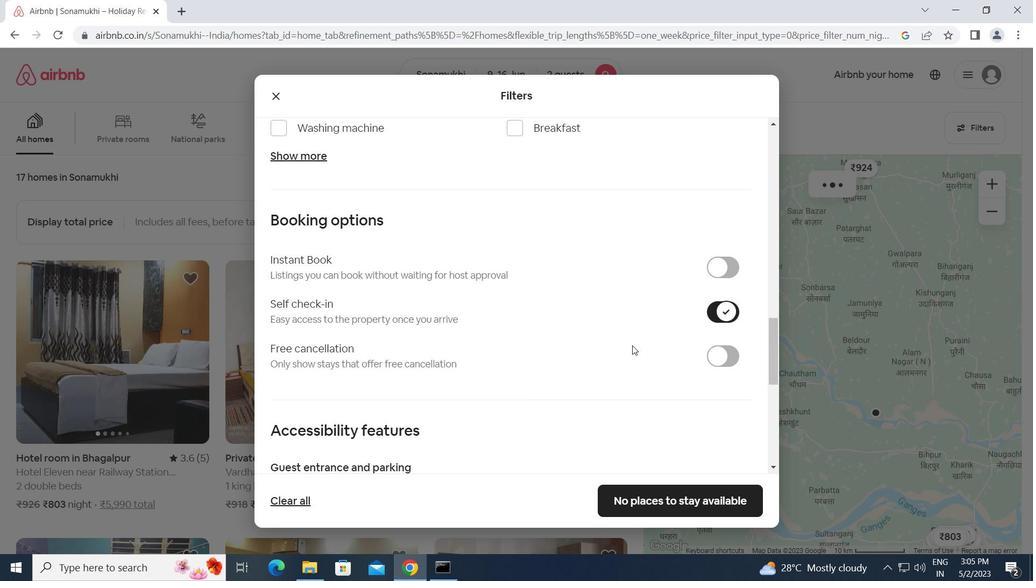 
Action: Mouse moved to (631, 347)
Screenshot: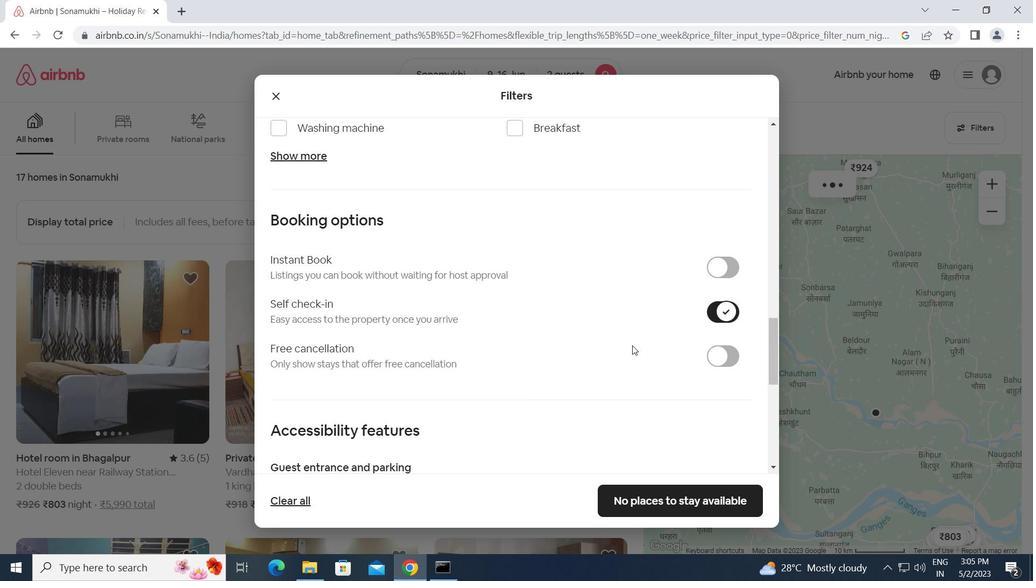 
Action: Mouse scrolled (631, 347) with delta (0, 0)
Screenshot: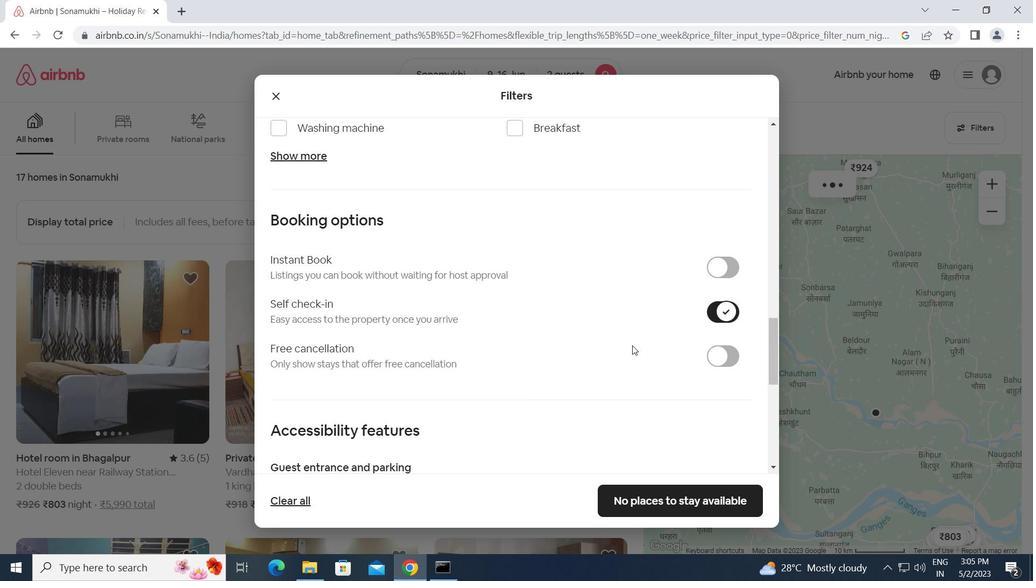 
Action: Mouse scrolled (631, 347) with delta (0, 0)
Screenshot: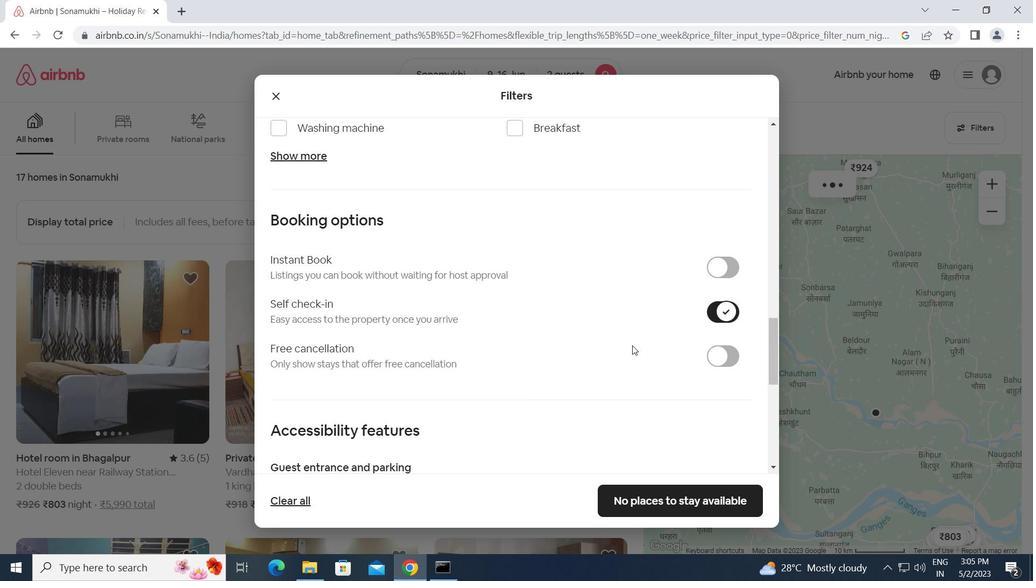 
Action: Mouse moved to (627, 350)
Screenshot: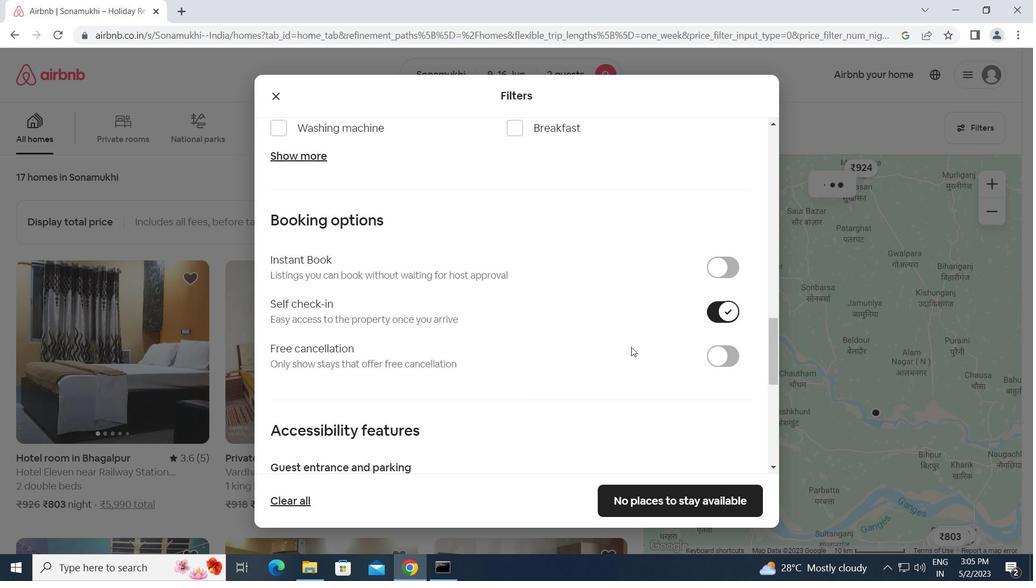 
Action: Mouse scrolled (627, 350) with delta (0, 0)
Screenshot: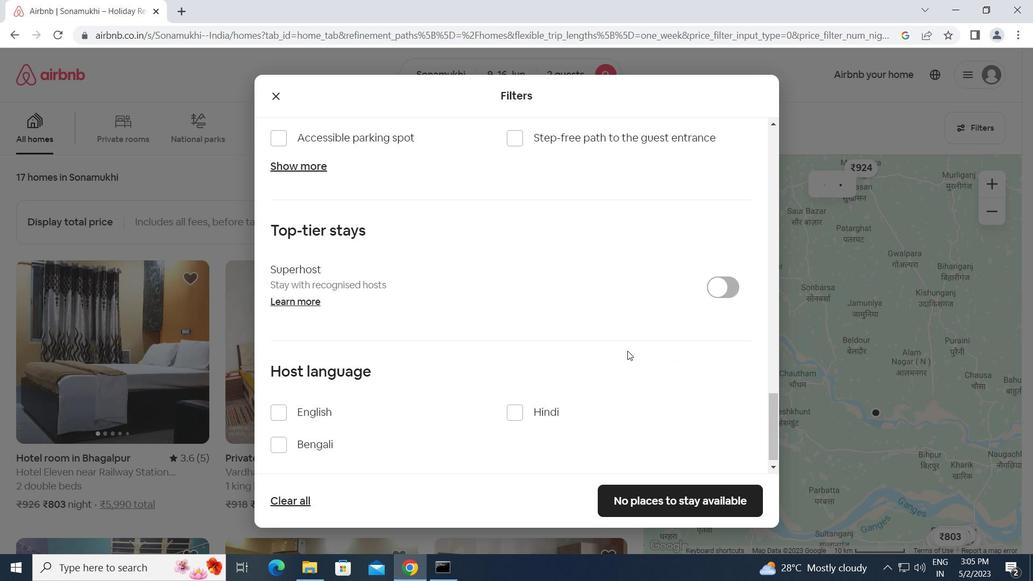 
Action: Mouse scrolled (627, 350) with delta (0, 0)
Screenshot: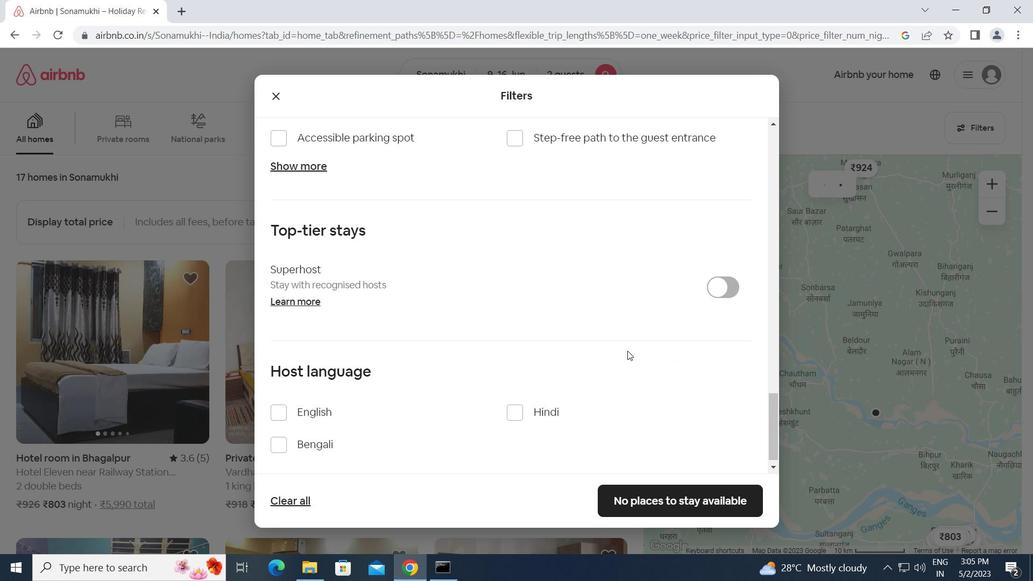 
Action: Mouse scrolled (627, 350) with delta (0, 0)
Screenshot: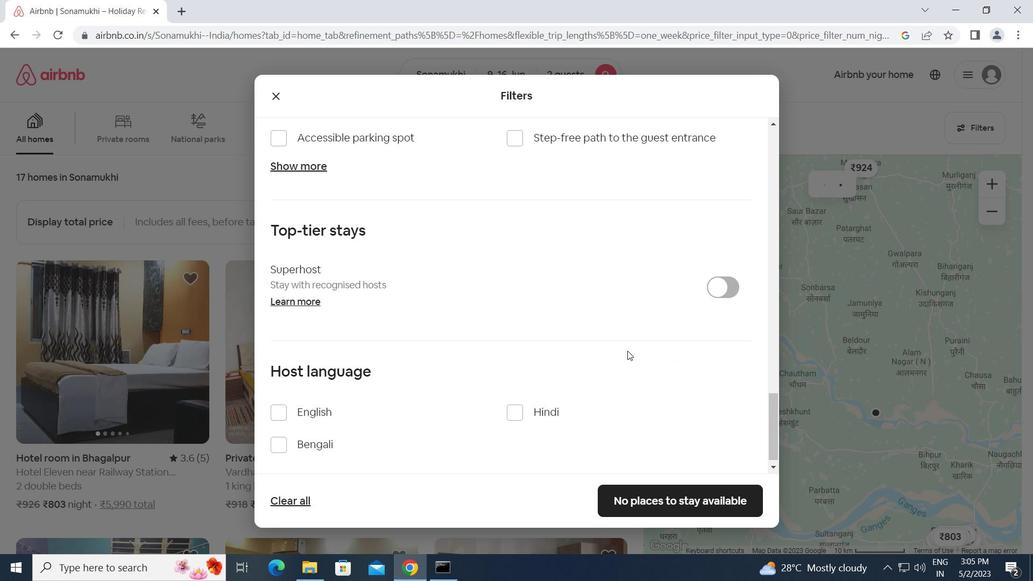 
Action: Mouse scrolled (627, 350) with delta (0, 0)
Screenshot: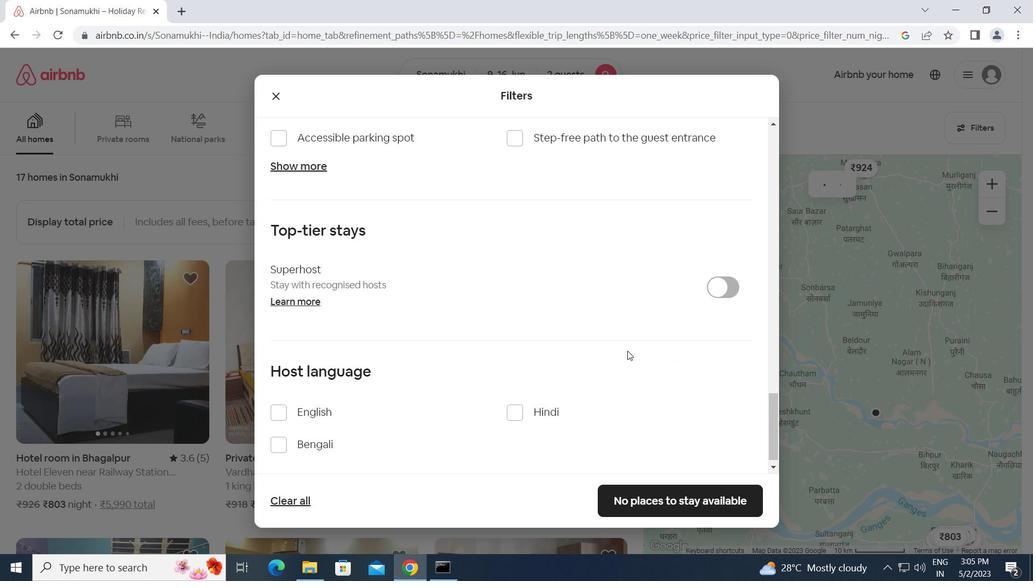 
Action: Mouse scrolled (627, 350) with delta (0, 0)
Screenshot: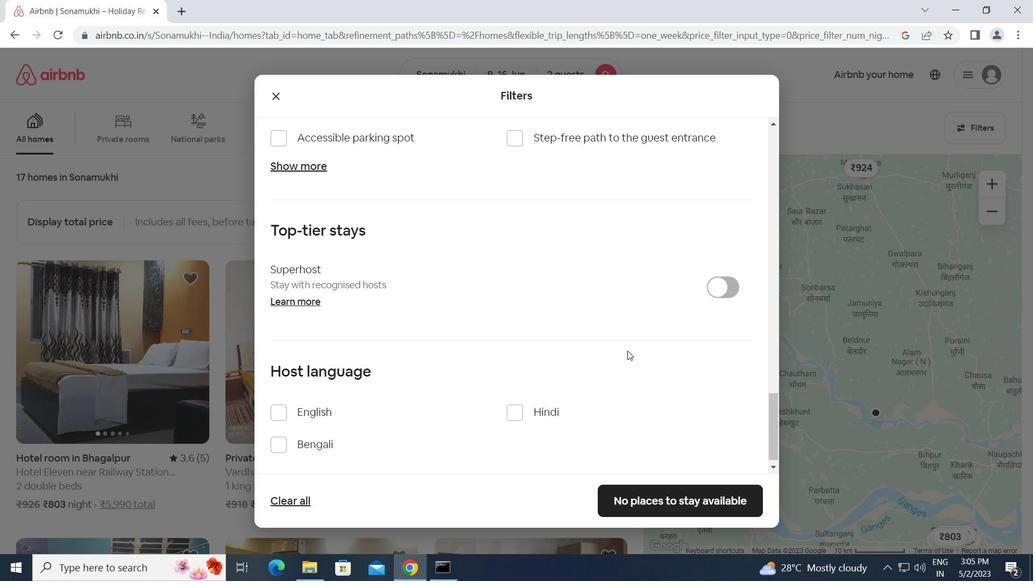 
Action: Mouse moved to (278, 398)
Screenshot: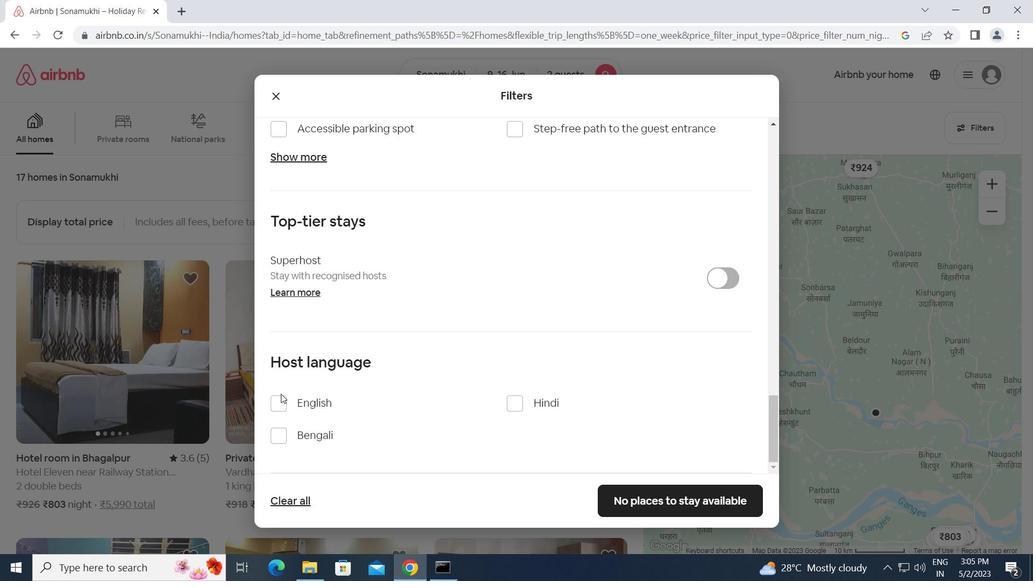 
Action: Mouse pressed left at (278, 398)
Screenshot: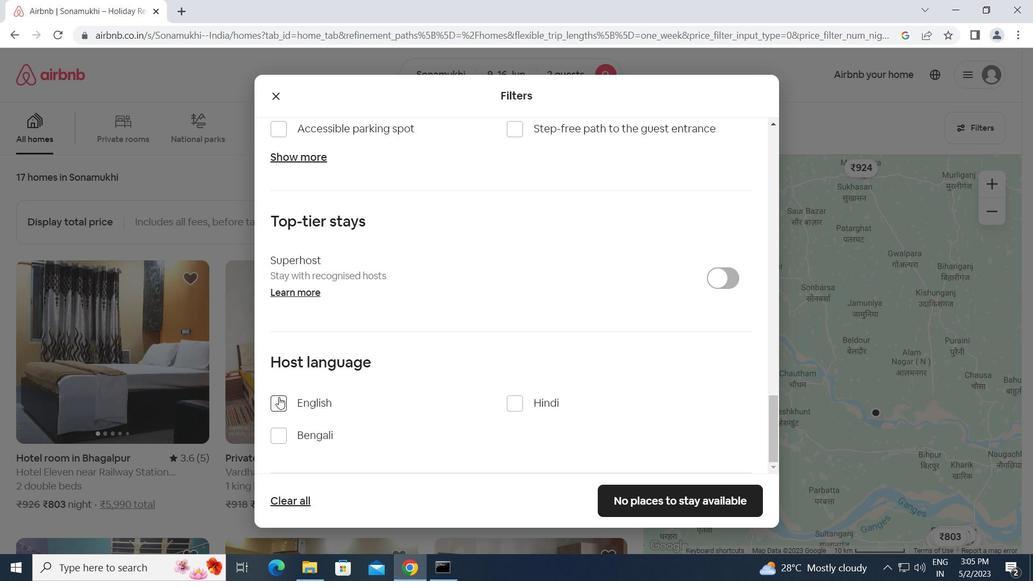 
Action: Mouse moved to (636, 492)
Screenshot: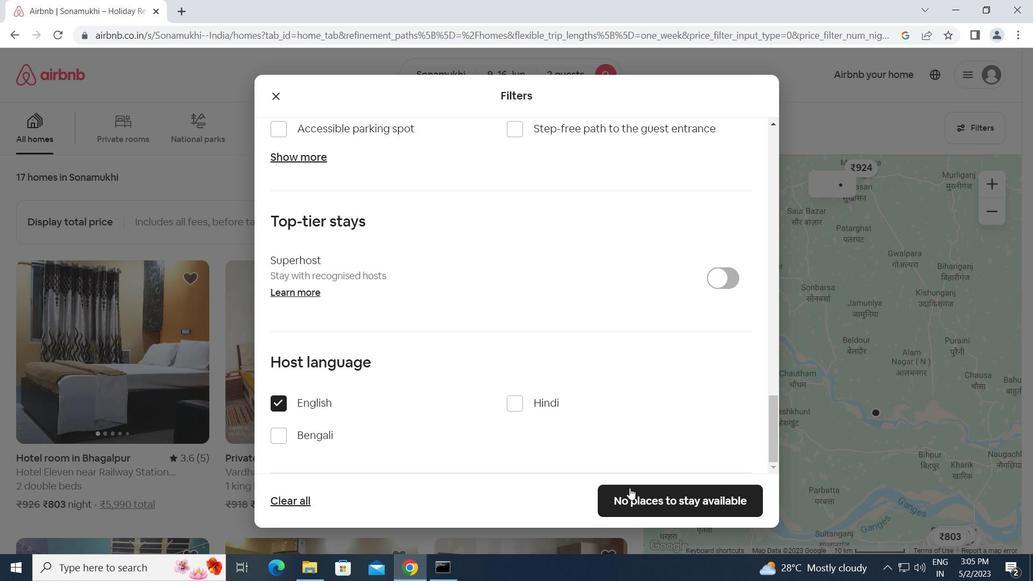 
Action: Mouse pressed left at (636, 492)
Screenshot: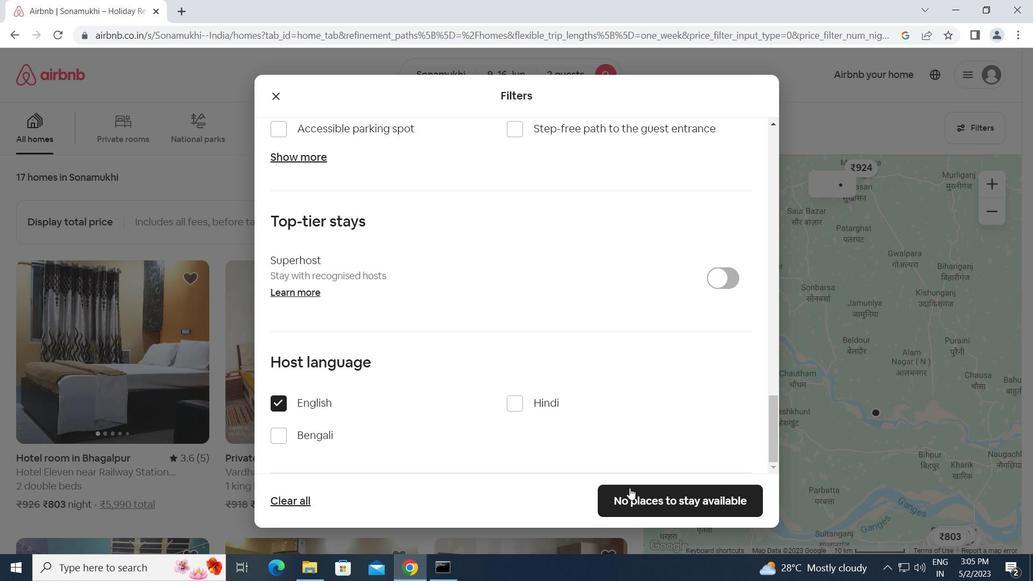 
Action: Mouse moved to (636, 491)
Screenshot: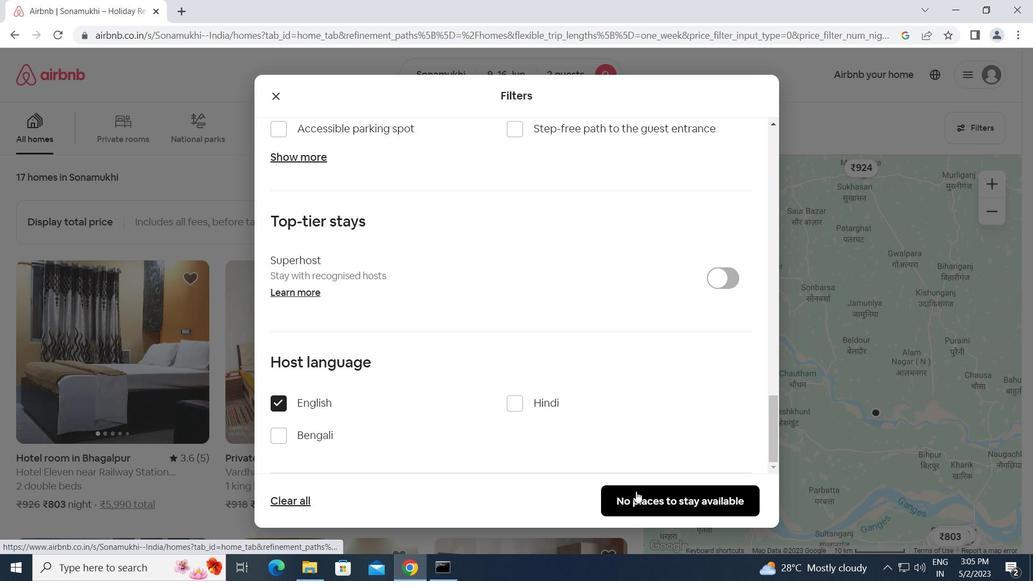 
